Task: Search one way flight ticket for 1 adult, 6 children, 1 infant in seat and 1 infant on lap in business from Washington, D.c./arlington: Ronald Reagan Washington National Airport to Jacksonville: Albert J. Ellis Airport on 8-3-2023. Number of bags: 2 checked bags. Price is upto 109000. Outbound departure time preference is 22:15.
Action: Mouse moved to (331, 136)
Screenshot: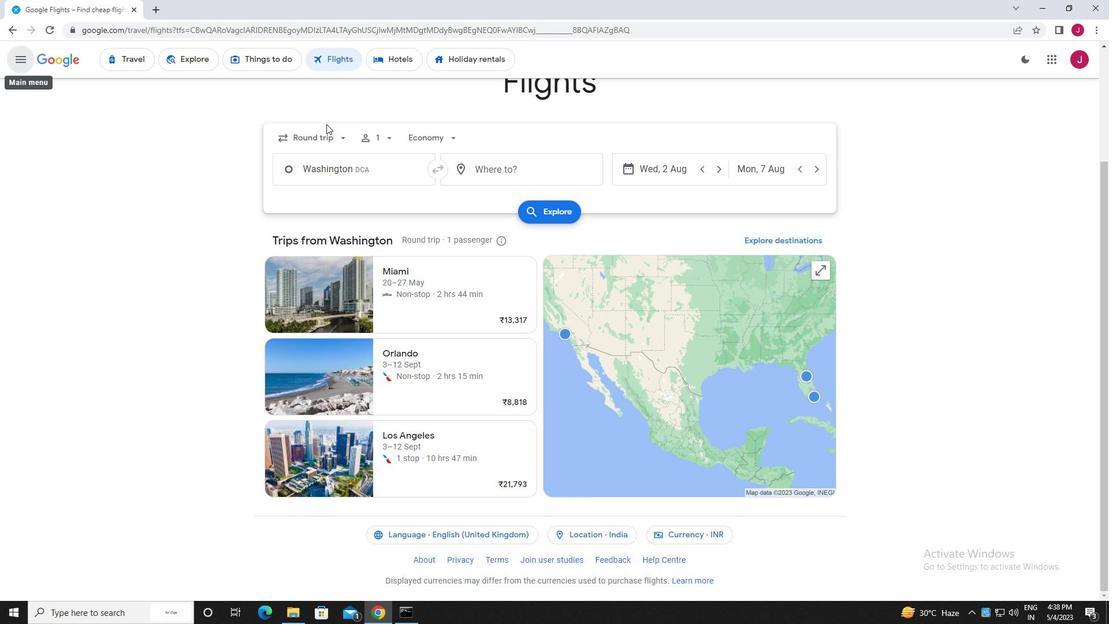 
Action: Mouse pressed left at (331, 136)
Screenshot: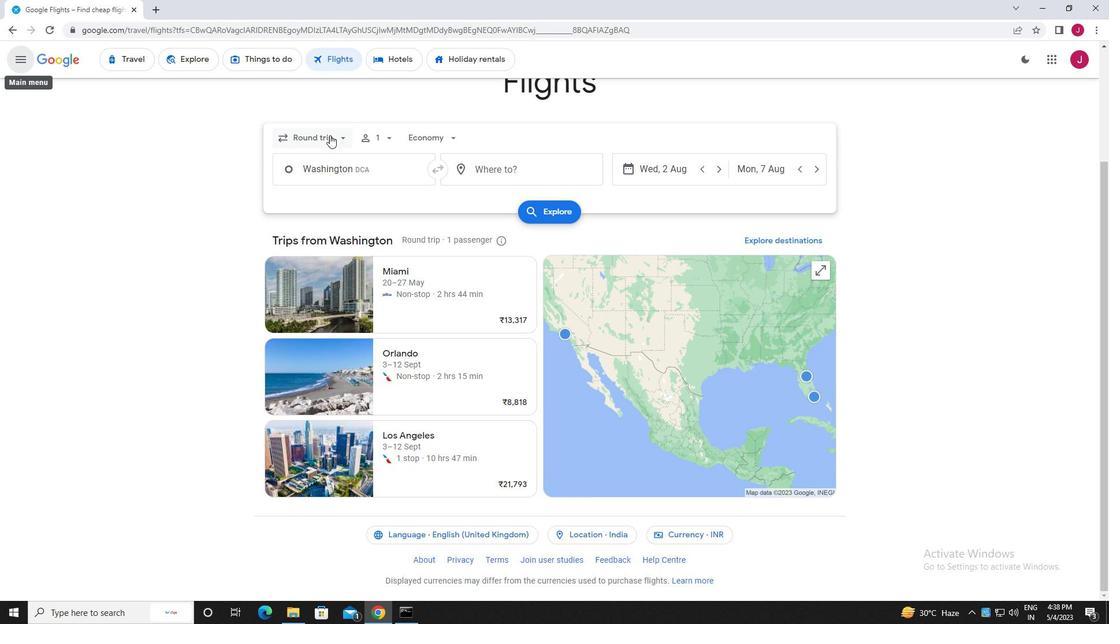 
Action: Mouse moved to (327, 187)
Screenshot: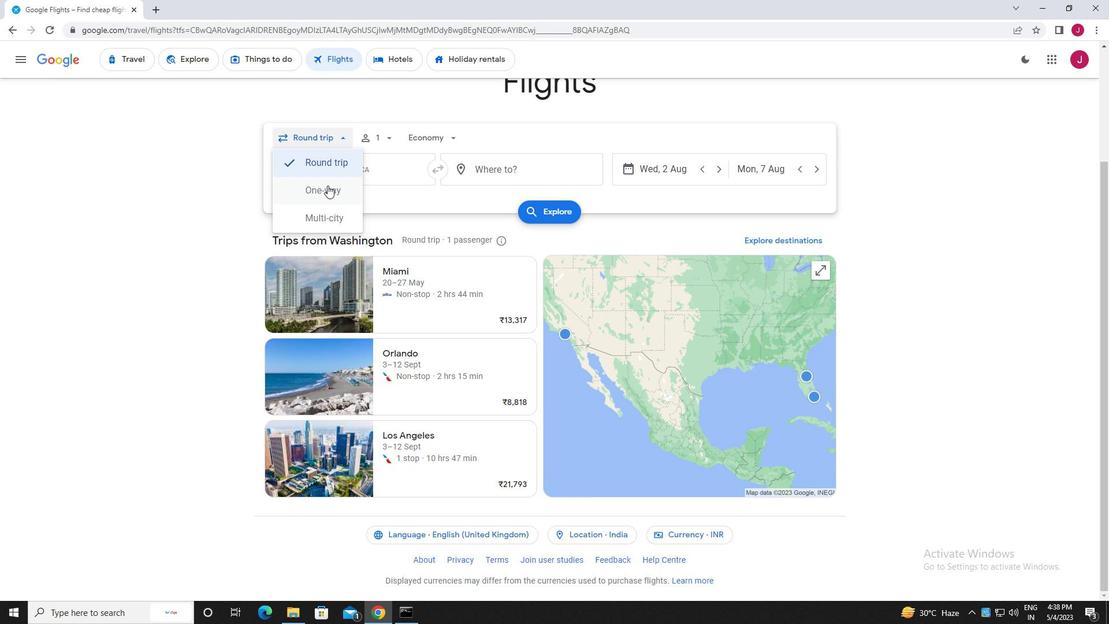 
Action: Mouse pressed left at (327, 187)
Screenshot: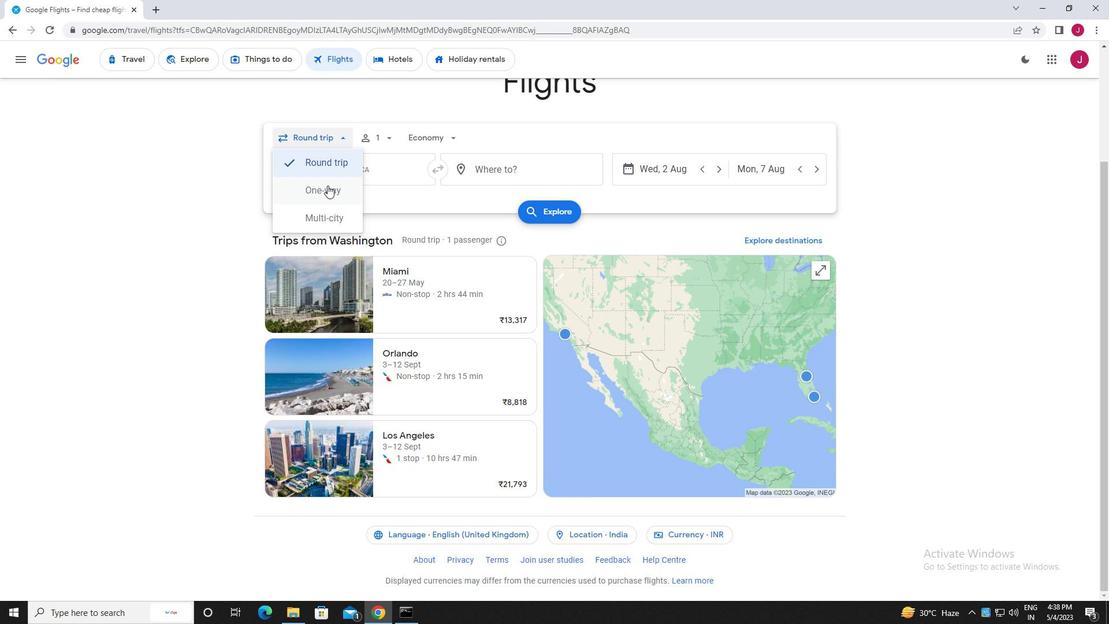 
Action: Mouse moved to (388, 135)
Screenshot: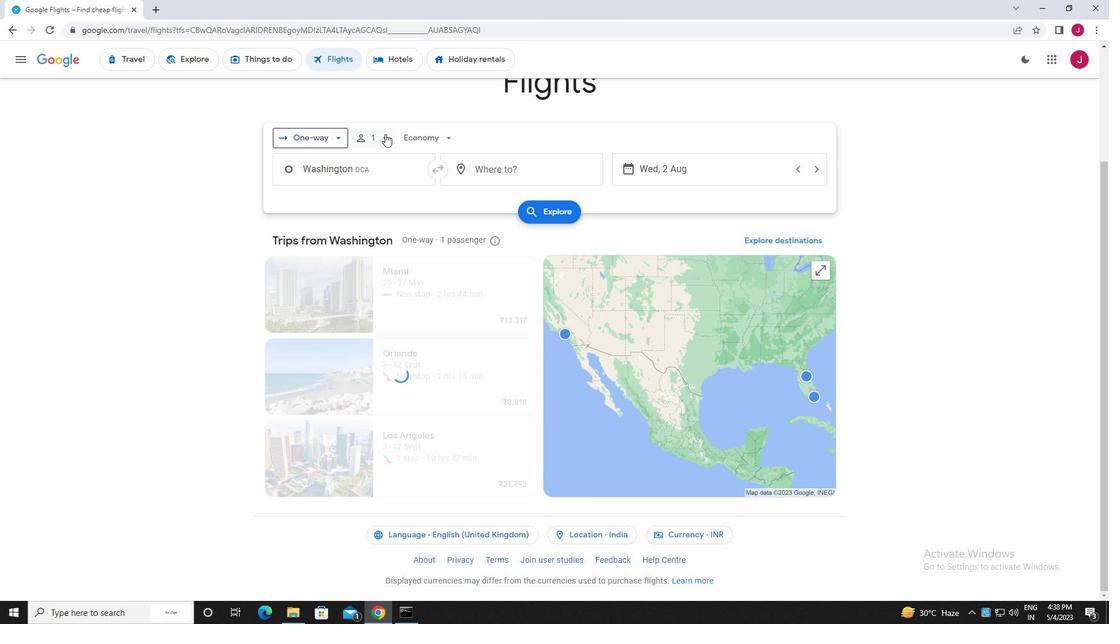 
Action: Mouse pressed left at (388, 135)
Screenshot: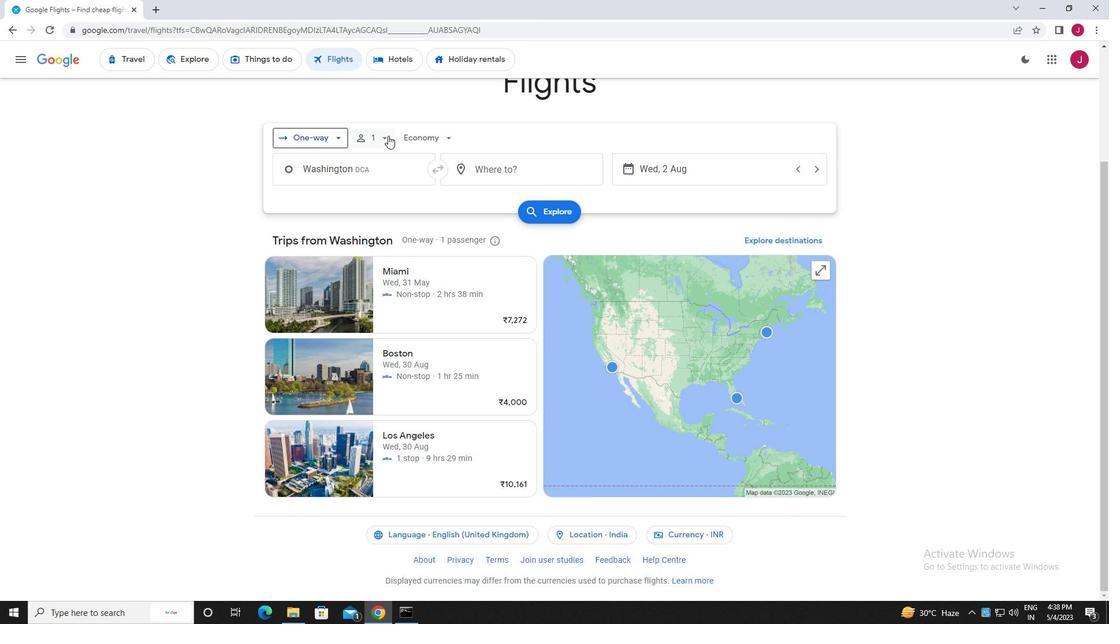 
Action: Mouse moved to (477, 197)
Screenshot: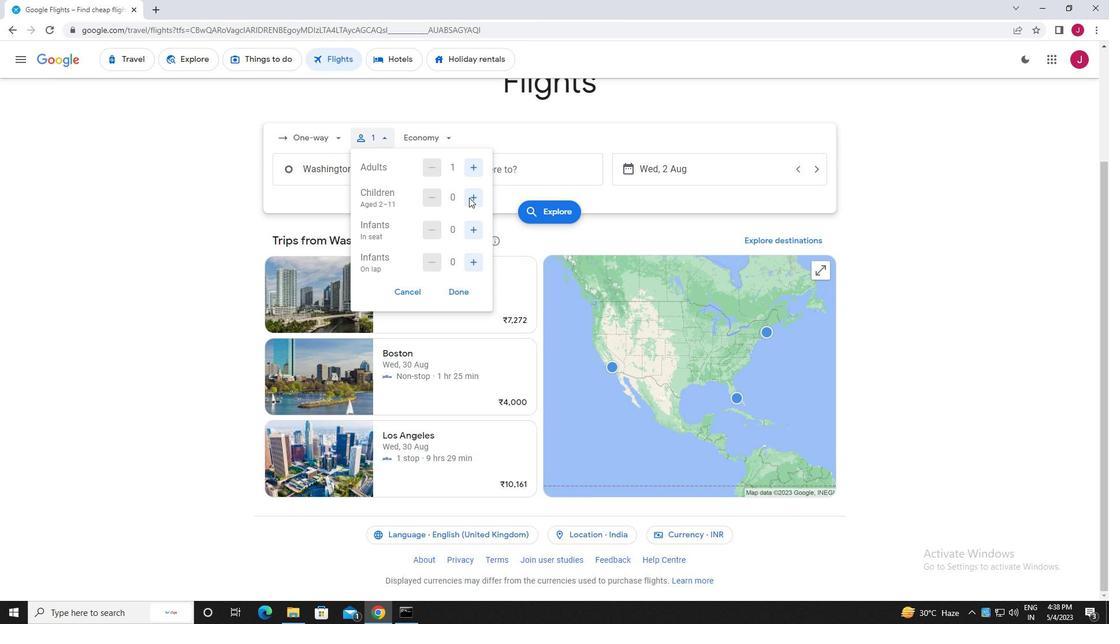 
Action: Mouse pressed left at (477, 197)
Screenshot: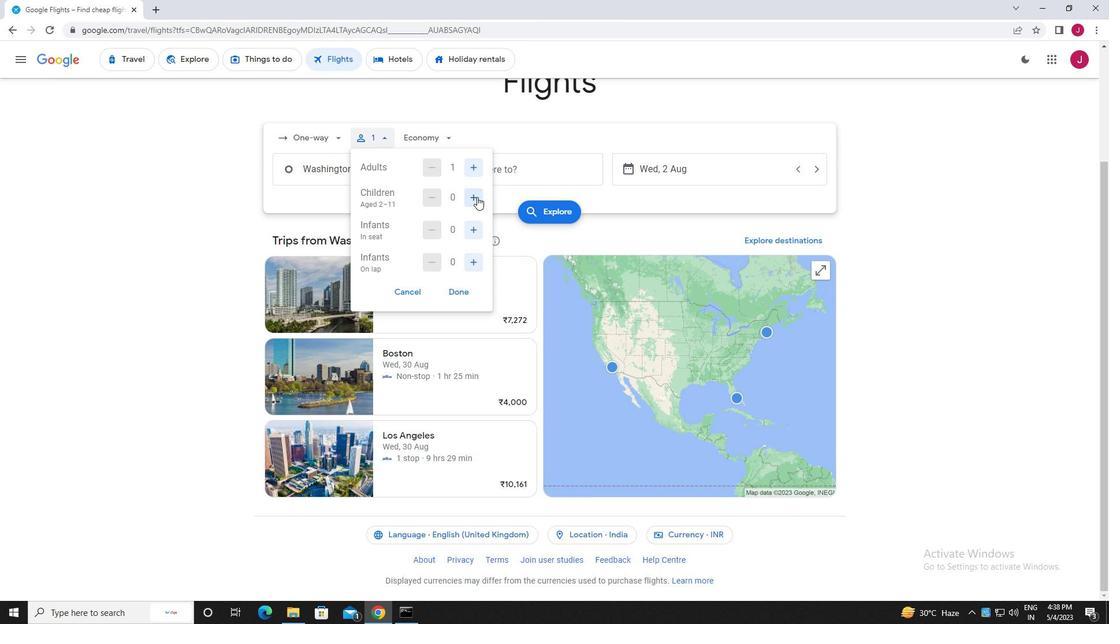 
Action: Mouse pressed left at (477, 197)
Screenshot: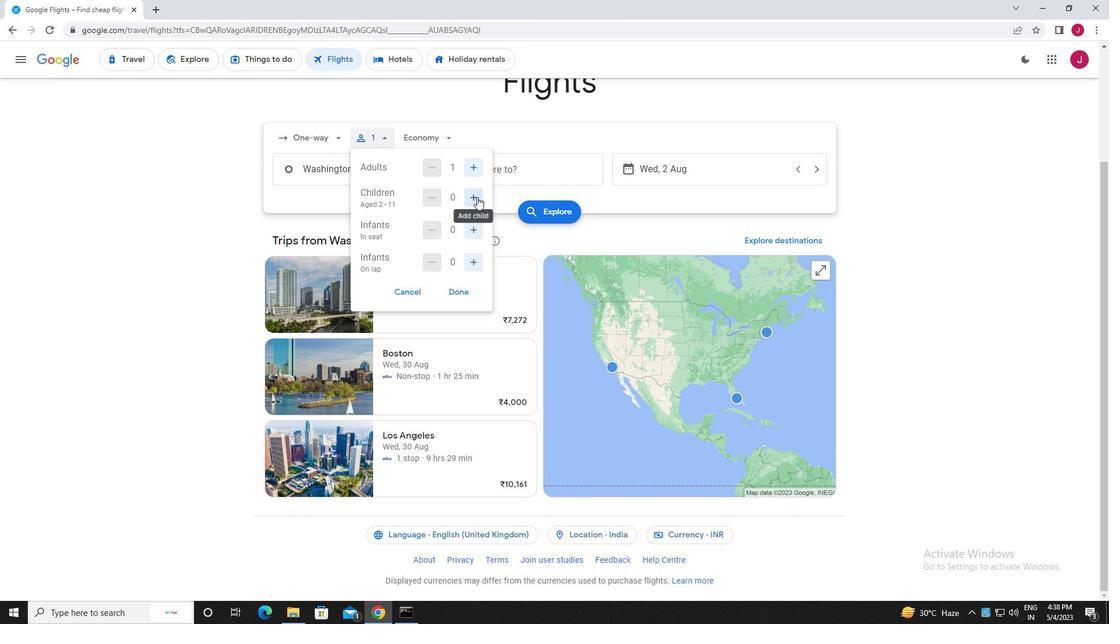 
Action: Mouse pressed left at (477, 197)
Screenshot: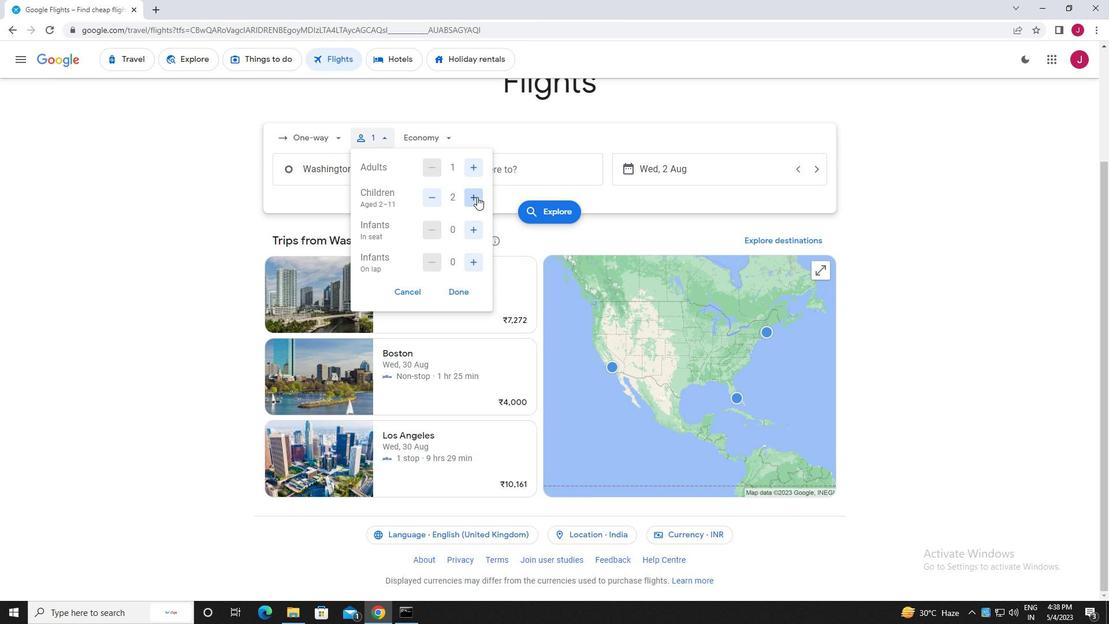 
Action: Mouse pressed left at (477, 197)
Screenshot: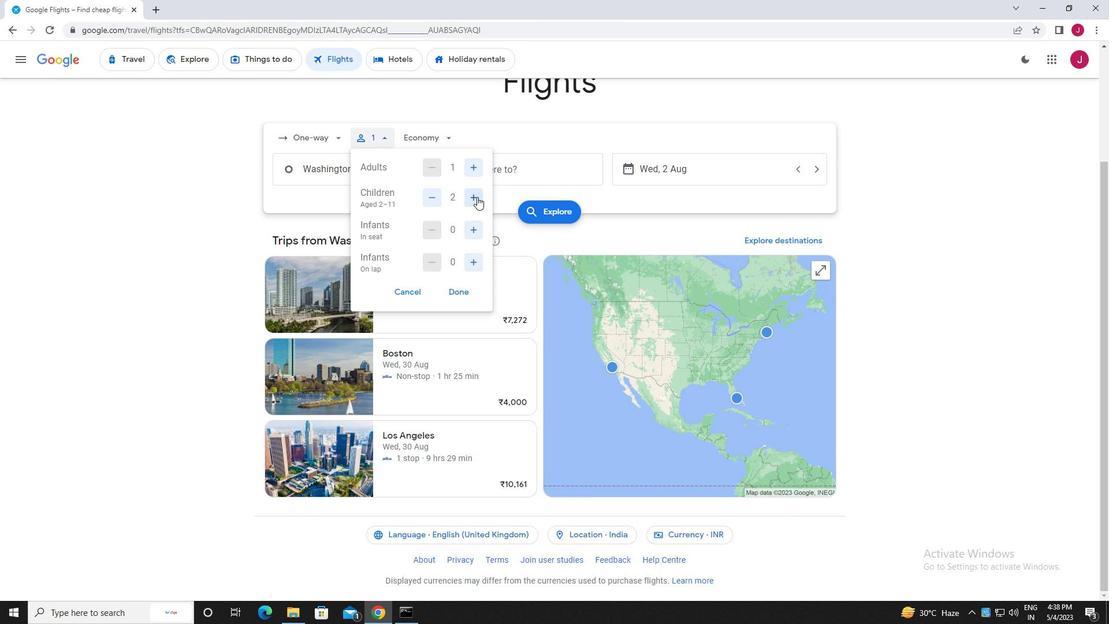 
Action: Mouse pressed left at (477, 197)
Screenshot: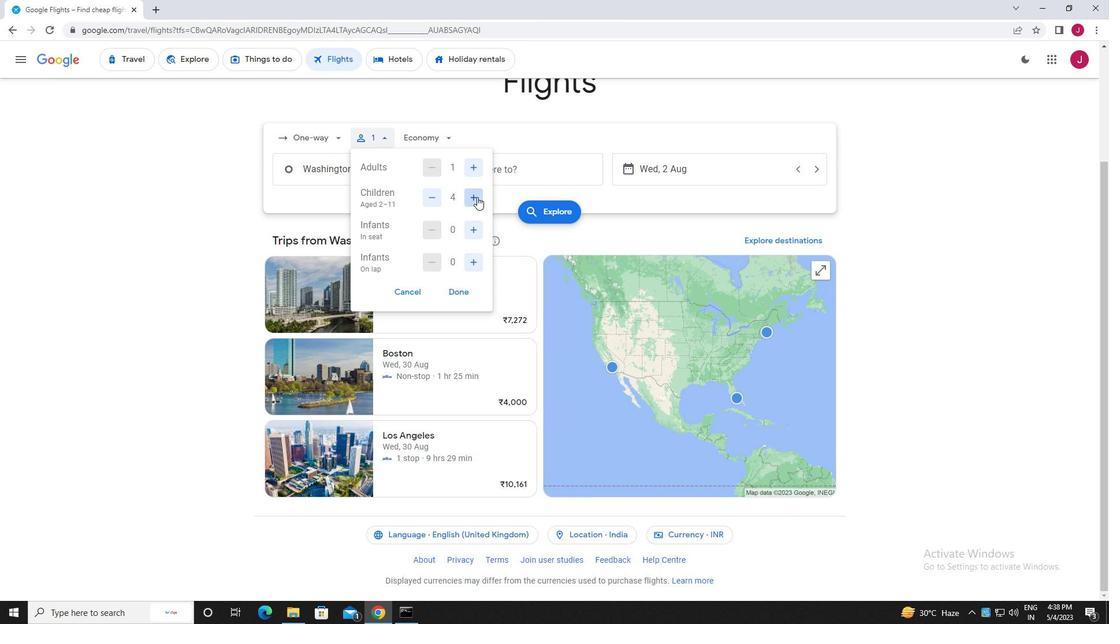 
Action: Mouse pressed left at (477, 197)
Screenshot: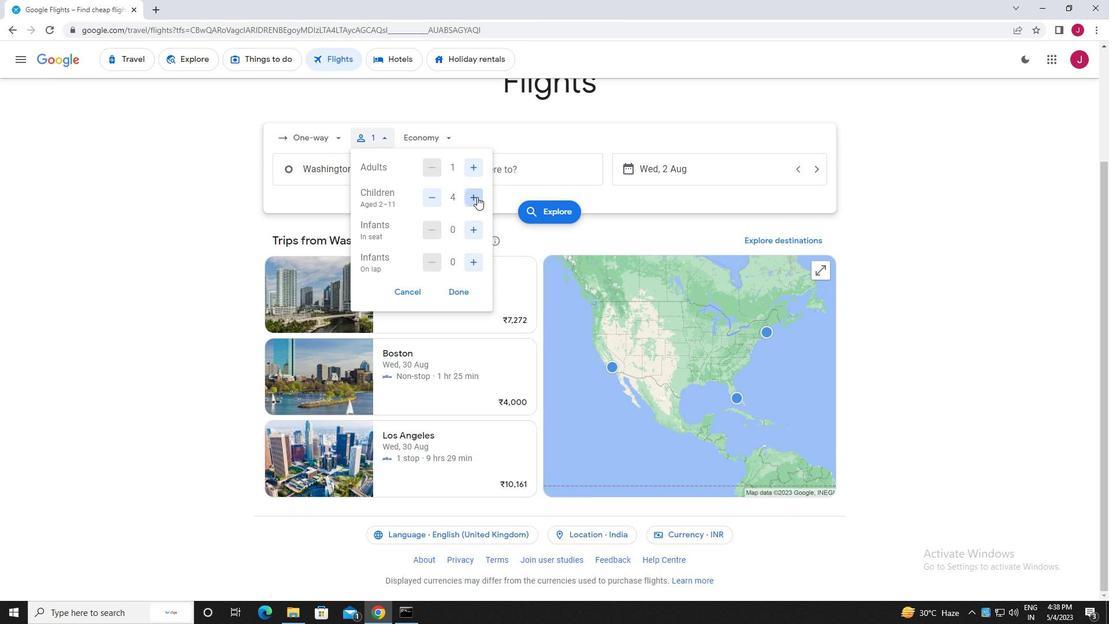 
Action: Mouse moved to (474, 229)
Screenshot: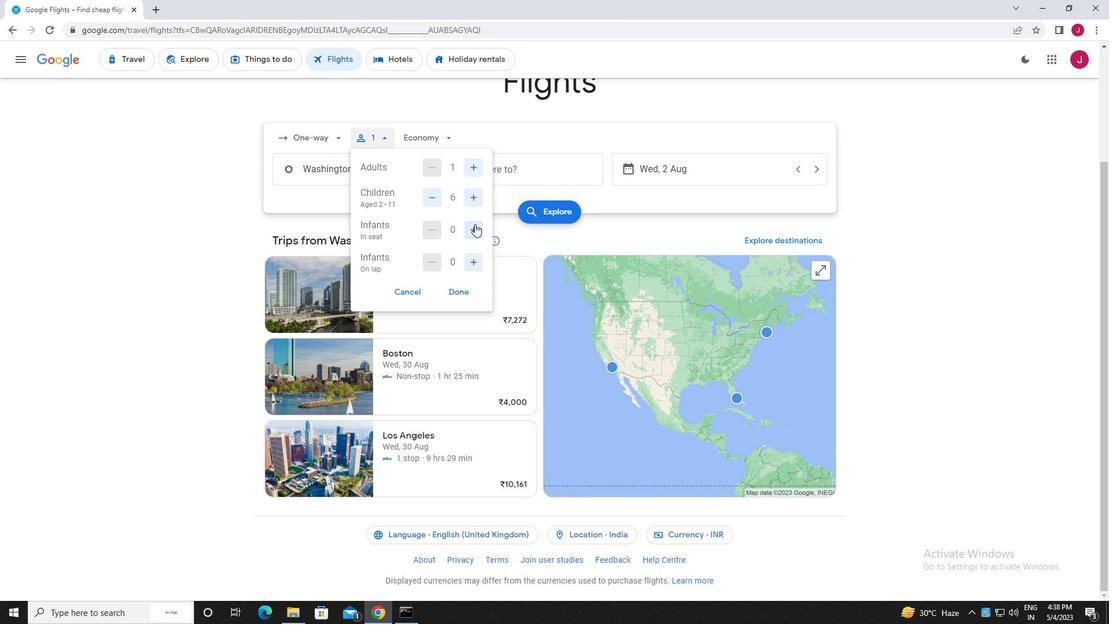 
Action: Mouse pressed left at (474, 229)
Screenshot: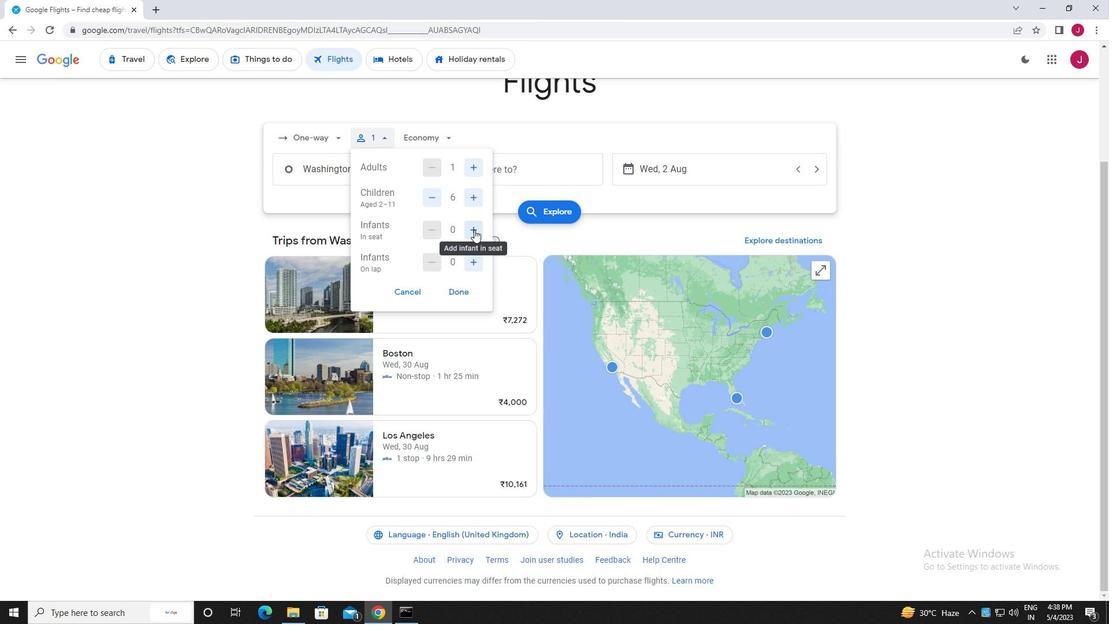 
Action: Mouse moved to (468, 261)
Screenshot: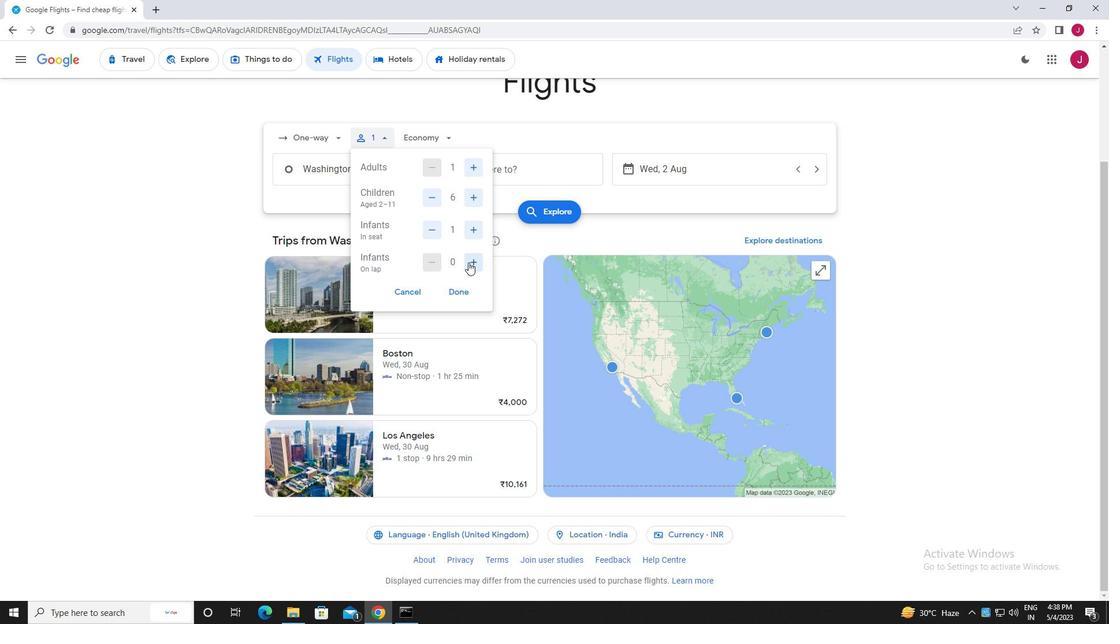 
Action: Mouse pressed left at (468, 261)
Screenshot: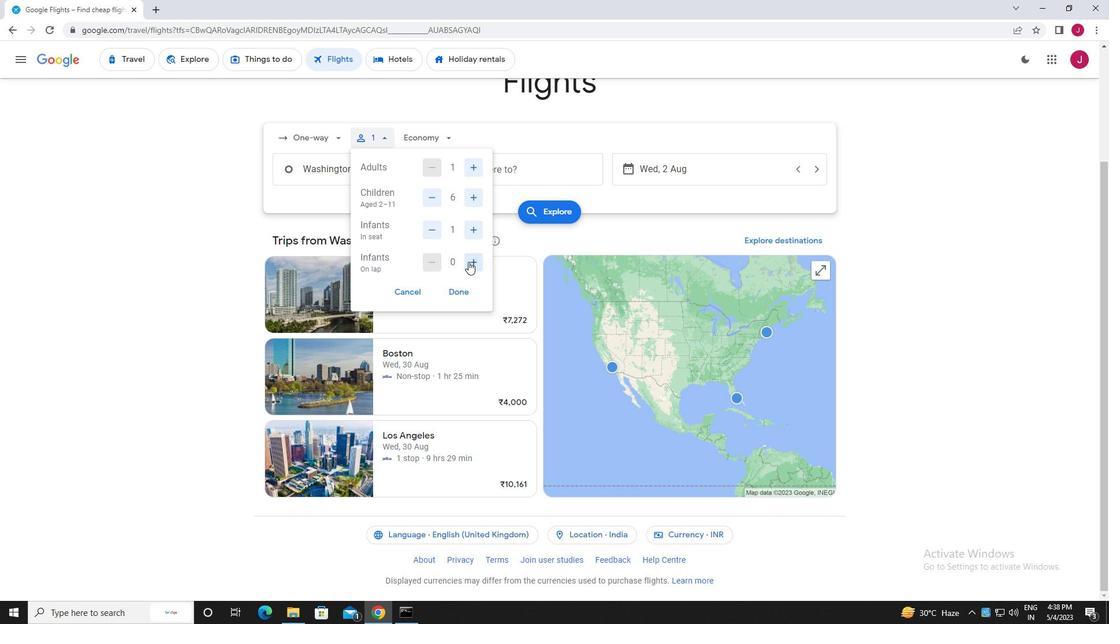 
Action: Mouse moved to (460, 288)
Screenshot: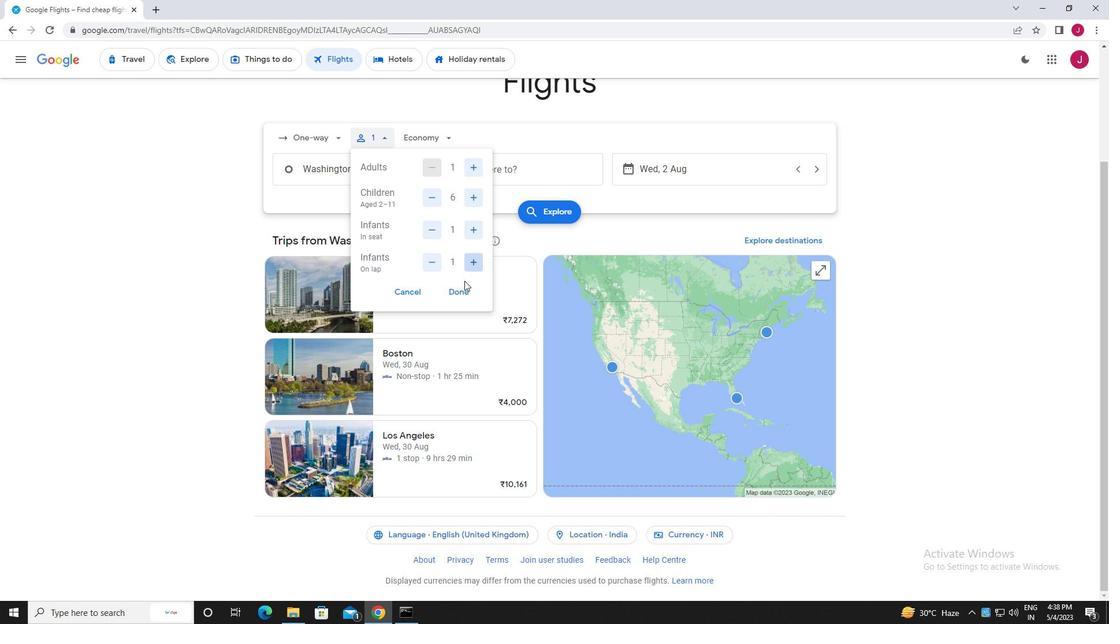 
Action: Mouse pressed left at (460, 288)
Screenshot: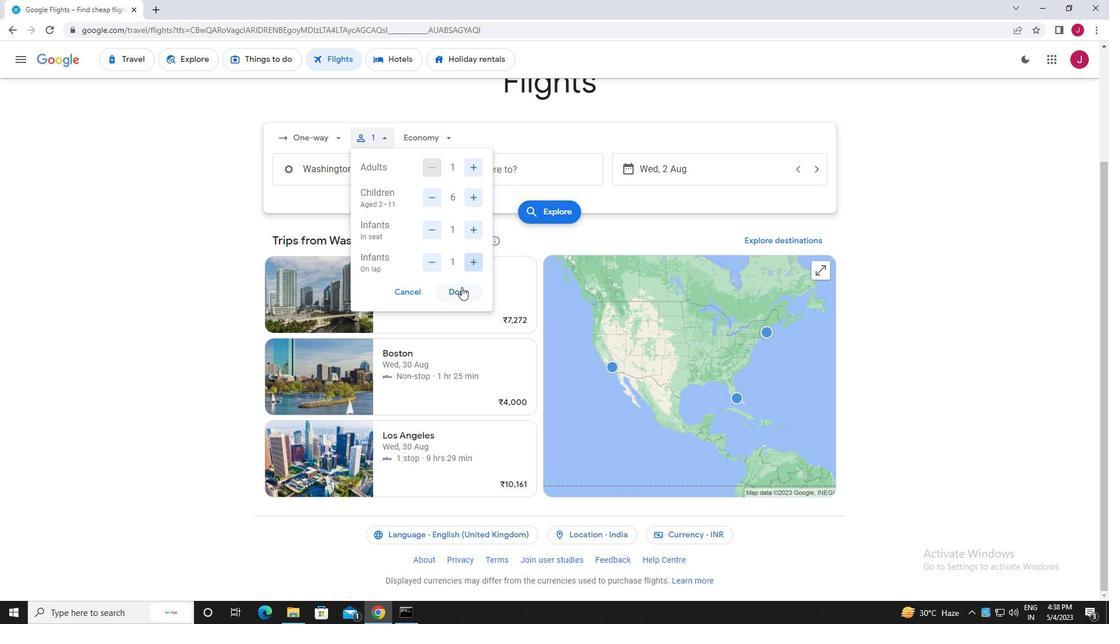 
Action: Mouse moved to (439, 136)
Screenshot: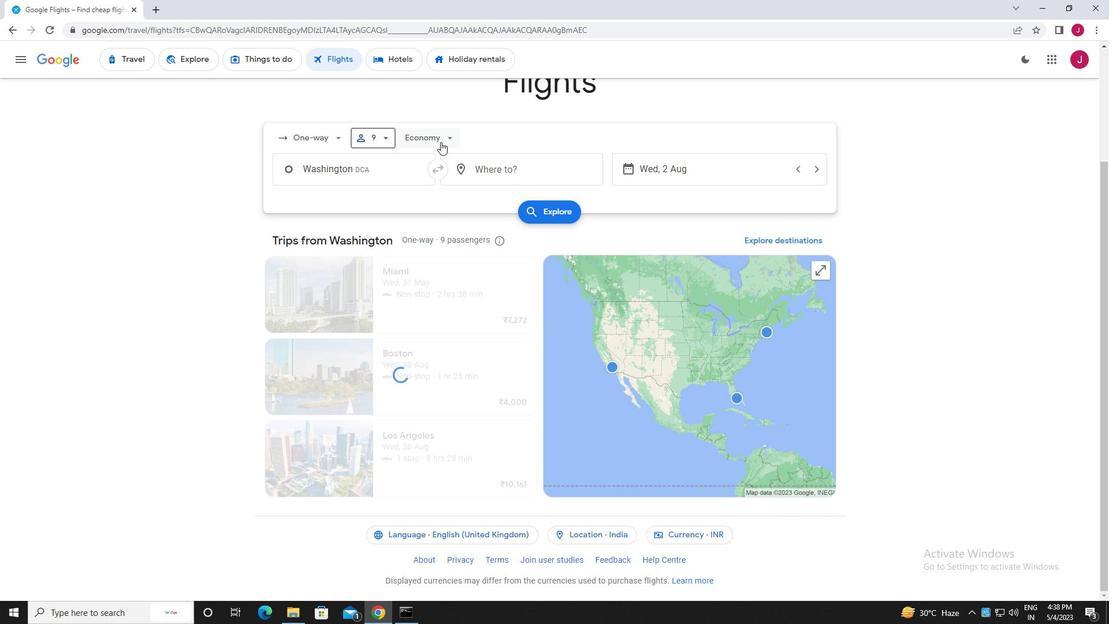 
Action: Mouse pressed left at (439, 136)
Screenshot: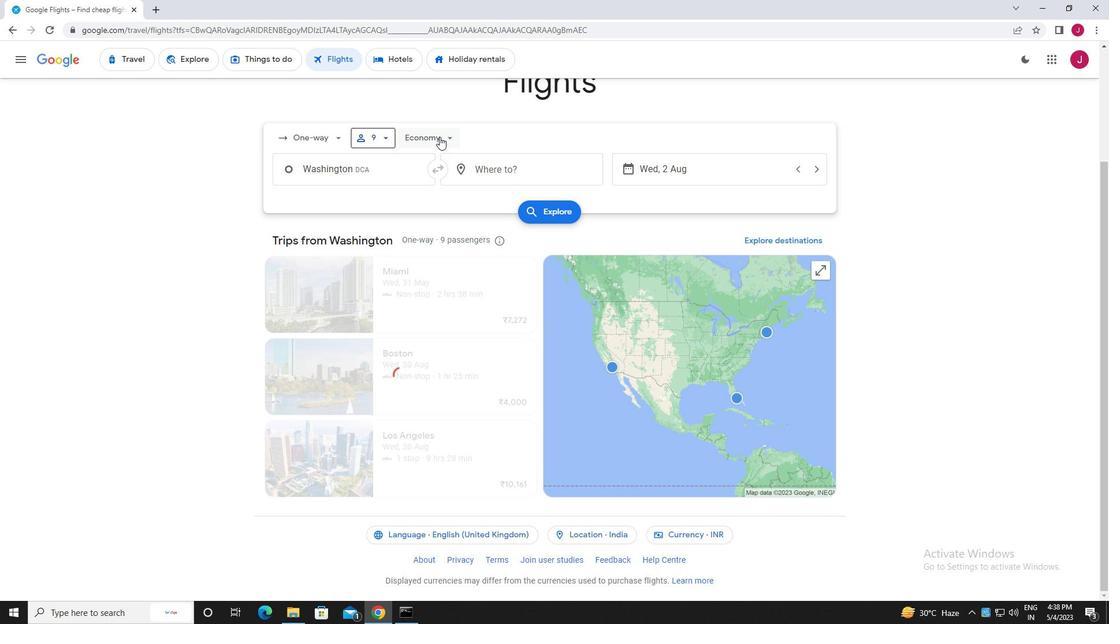 
Action: Mouse moved to (440, 214)
Screenshot: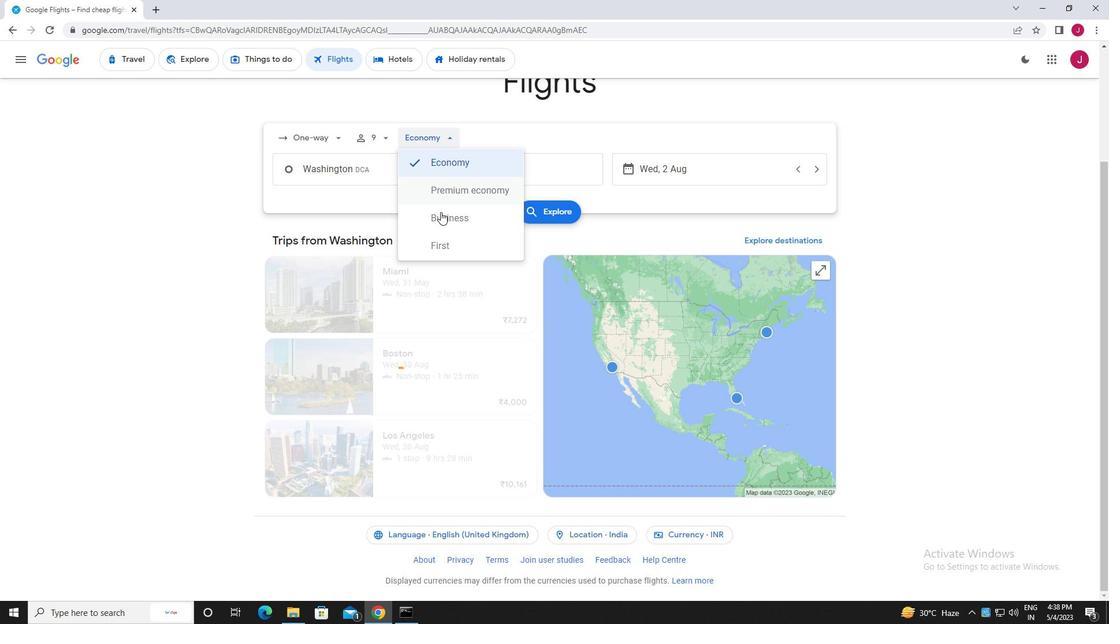 
Action: Mouse pressed left at (440, 214)
Screenshot: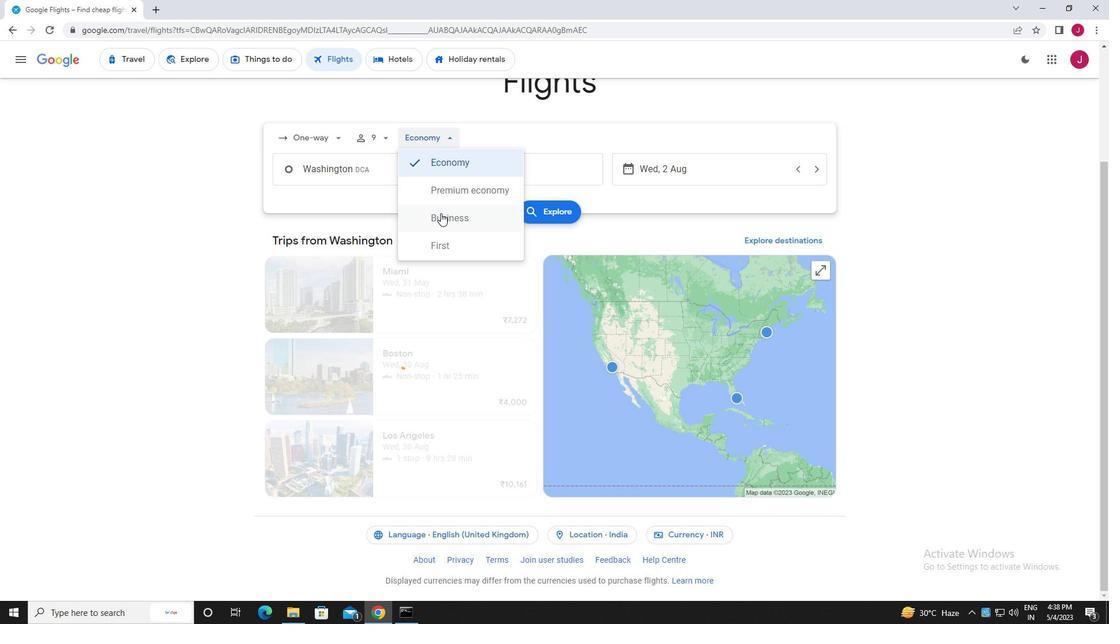 
Action: Mouse moved to (378, 172)
Screenshot: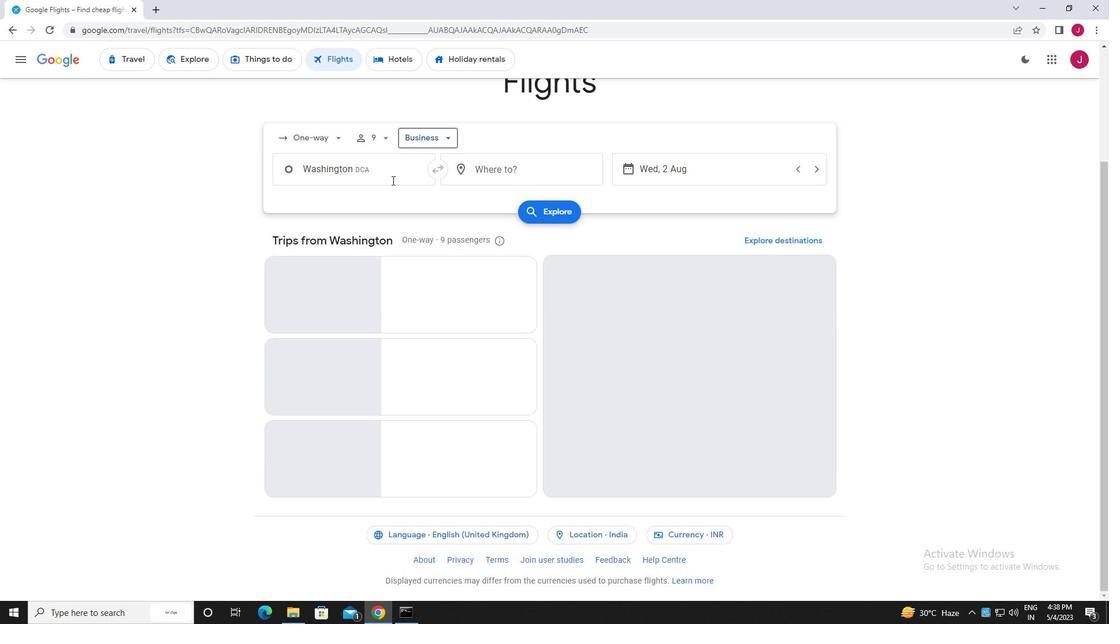 
Action: Mouse pressed left at (378, 172)
Screenshot: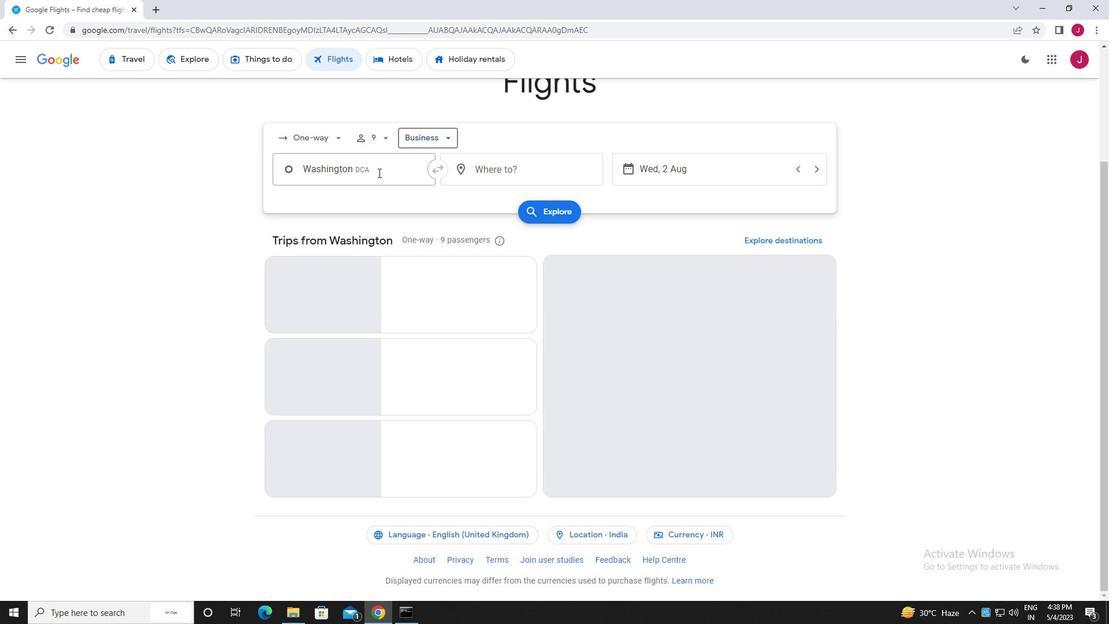 
Action: Mouse moved to (377, 171)
Screenshot: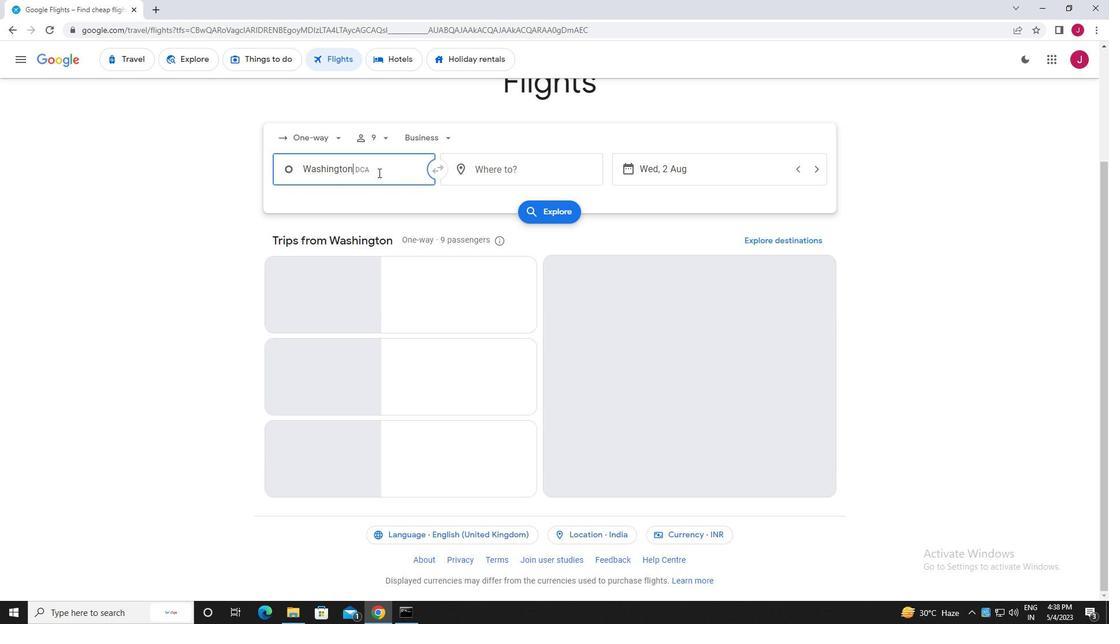 
Action: Key pressed wa<Key.backspace>ashington
Screenshot: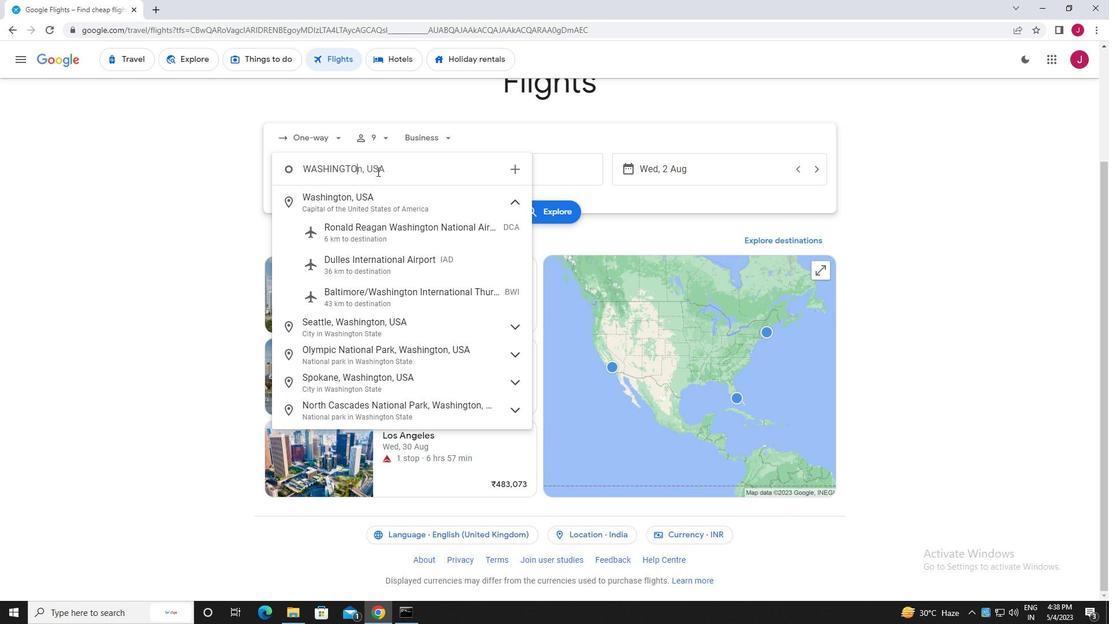 
Action: Mouse moved to (404, 234)
Screenshot: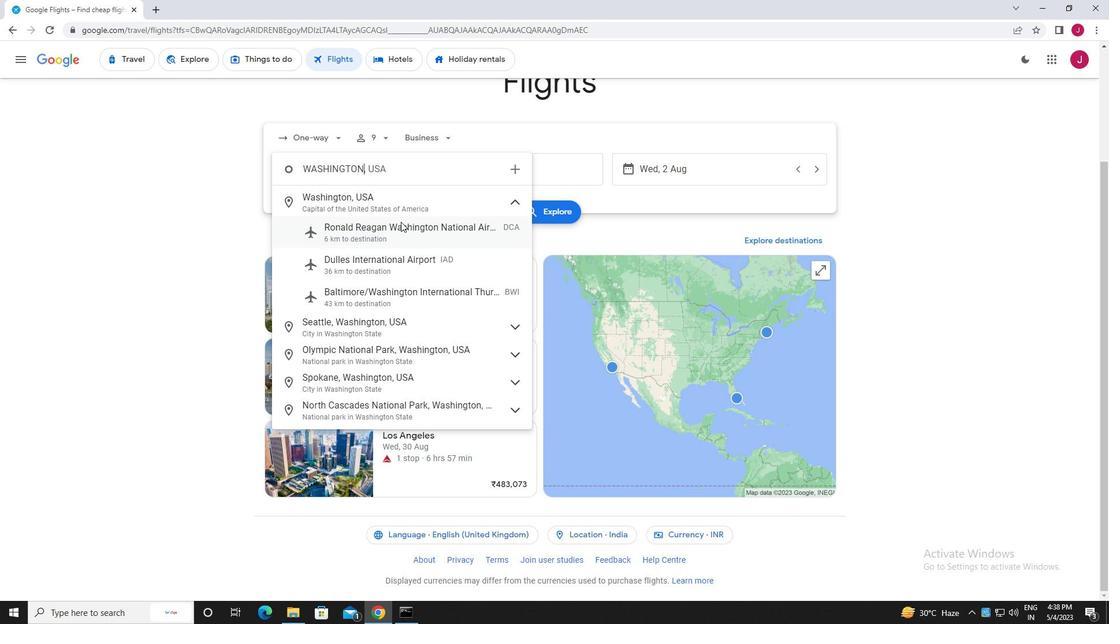 
Action: Mouse pressed left at (404, 234)
Screenshot: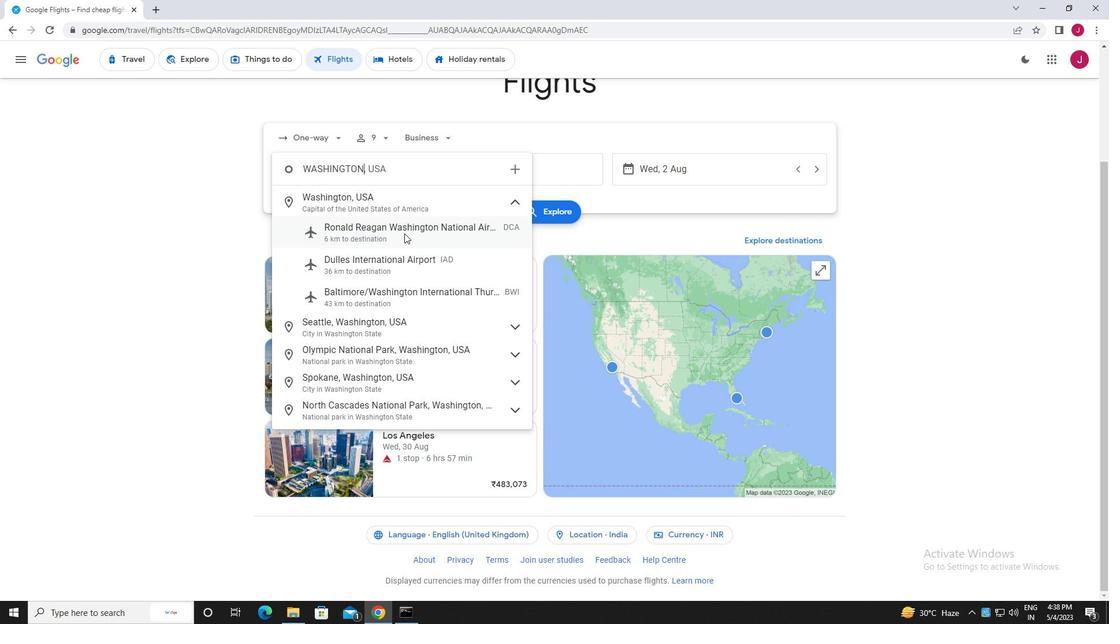 
Action: Mouse moved to (535, 171)
Screenshot: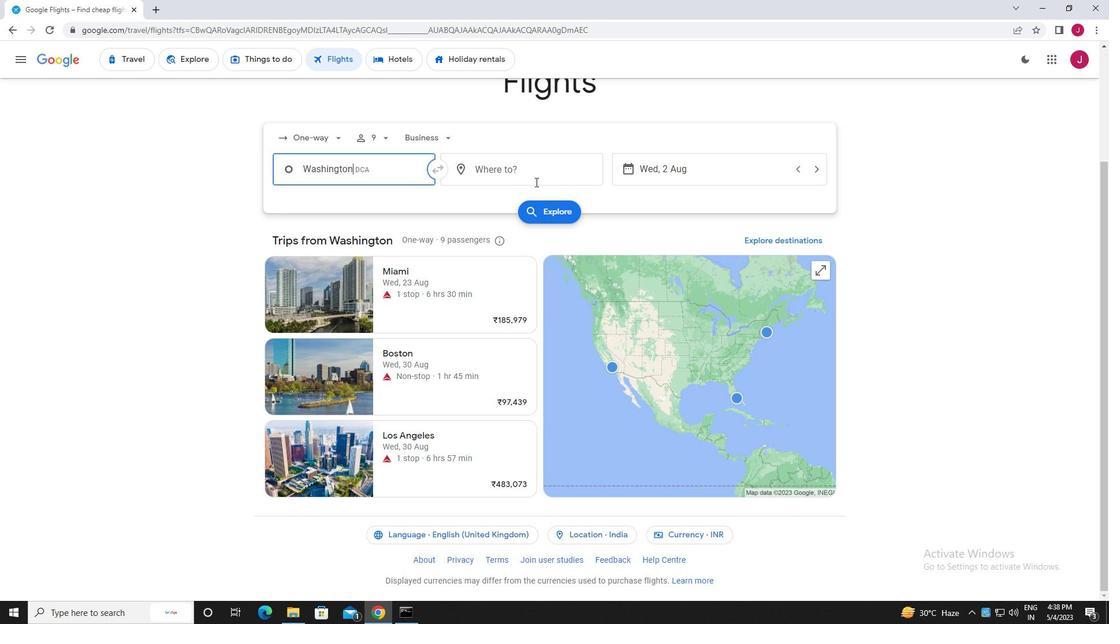 
Action: Mouse pressed left at (535, 171)
Screenshot: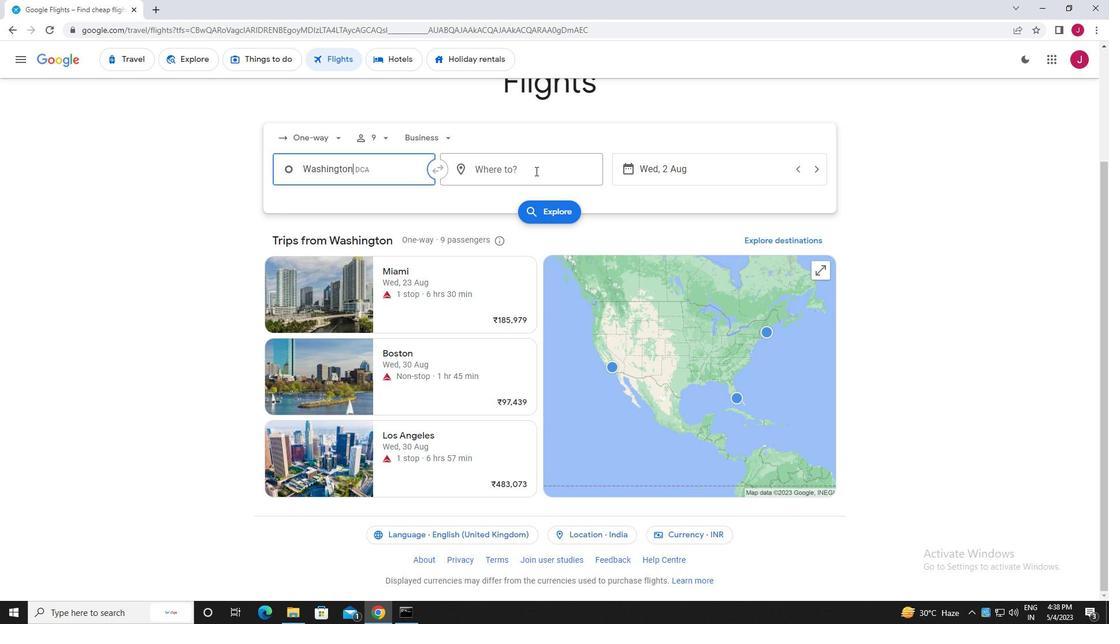 
Action: Key pressed albert<Key.space>
Screenshot: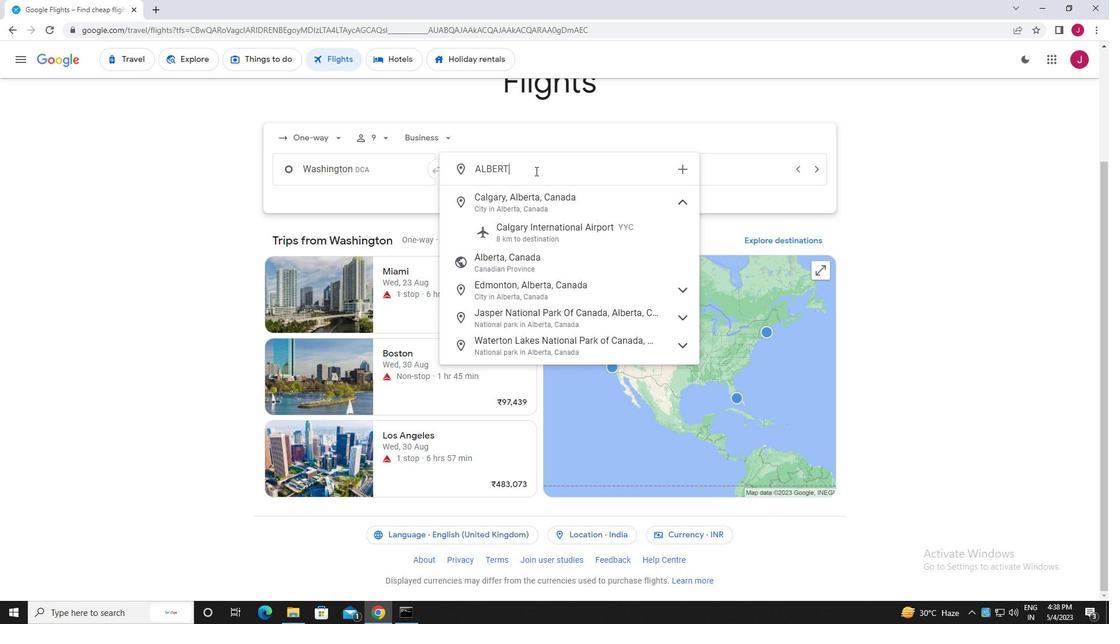 
Action: Mouse moved to (564, 193)
Screenshot: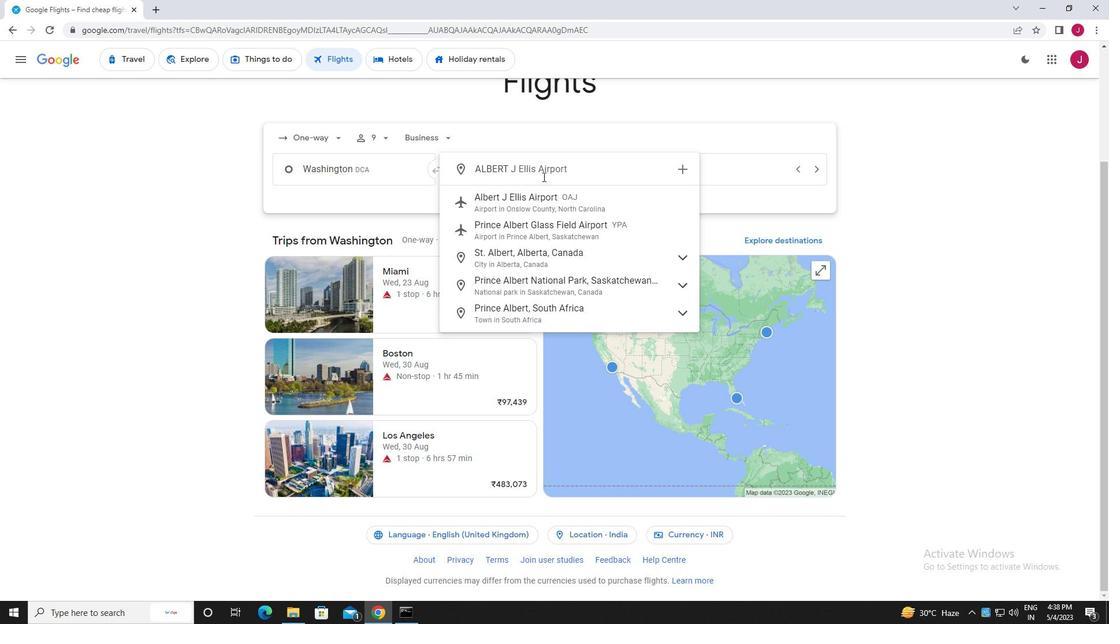 
Action: Mouse pressed left at (564, 193)
Screenshot: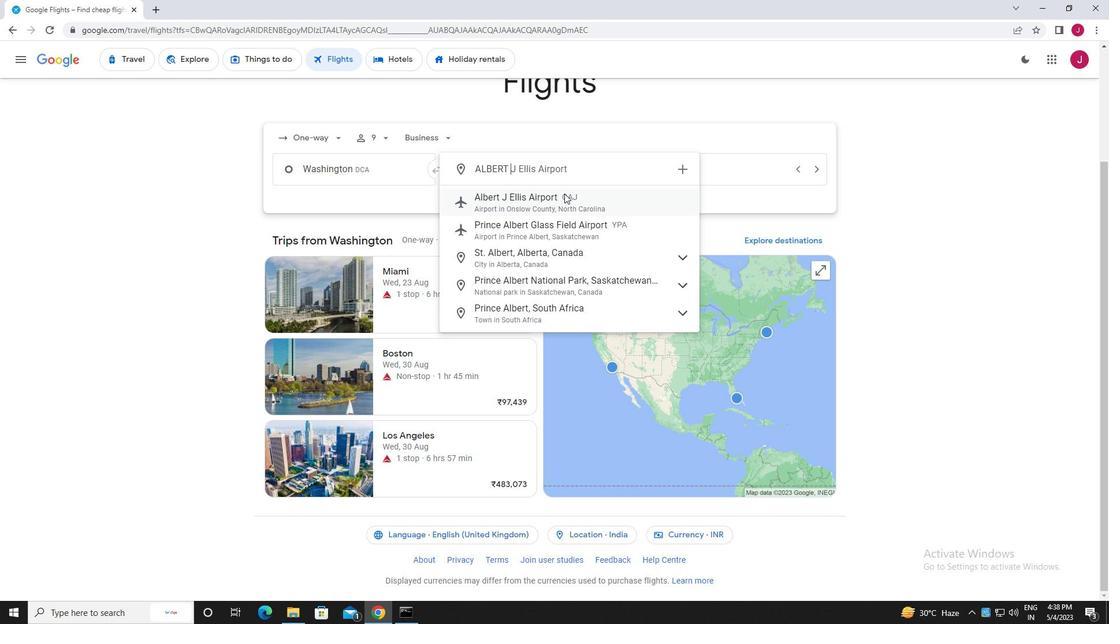 
Action: Mouse moved to (663, 172)
Screenshot: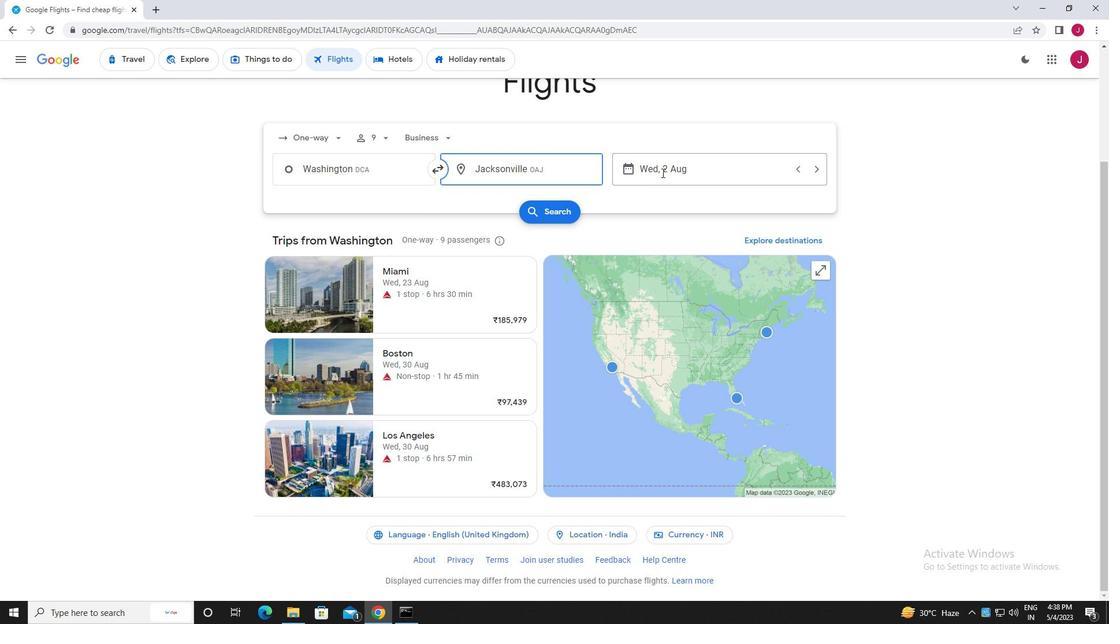 
Action: Mouse pressed left at (663, 172)
Screenshot: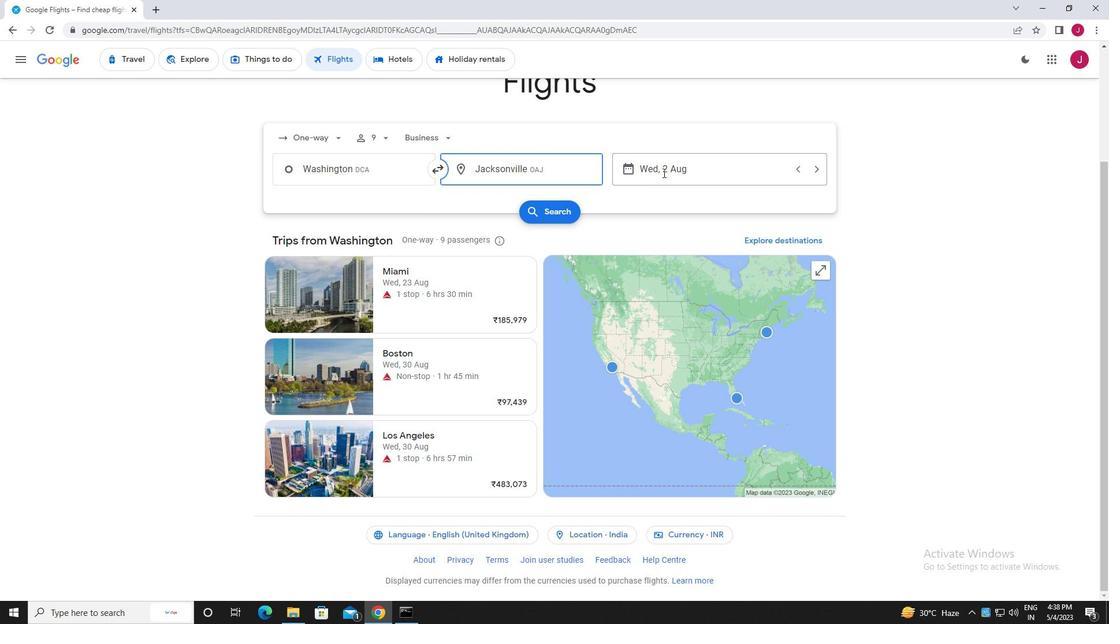 
Action: Mouse moved to (526, 255)
Screenshot: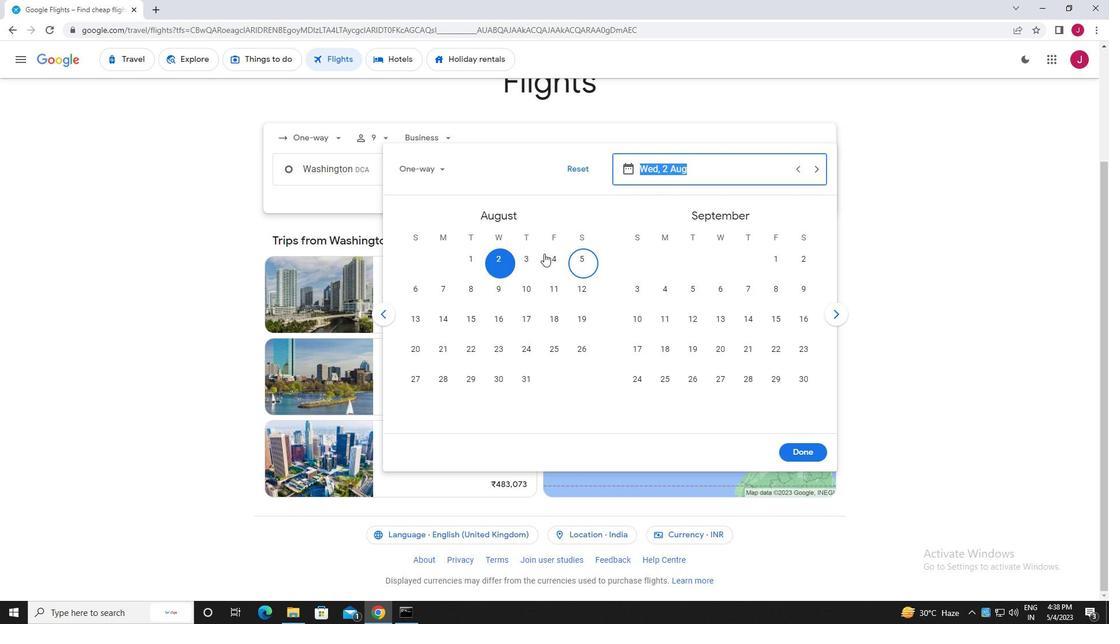 
Action: Mouse pressed left at (526, 255)
Screenshot: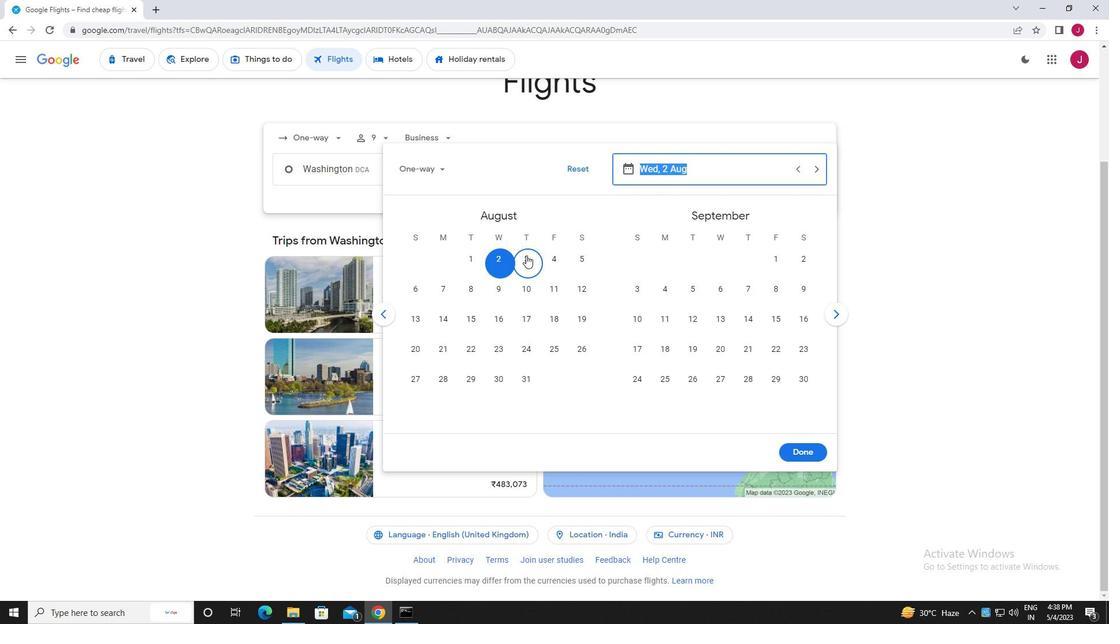
Action: Mouse moved to (796, 451)
Screenshot: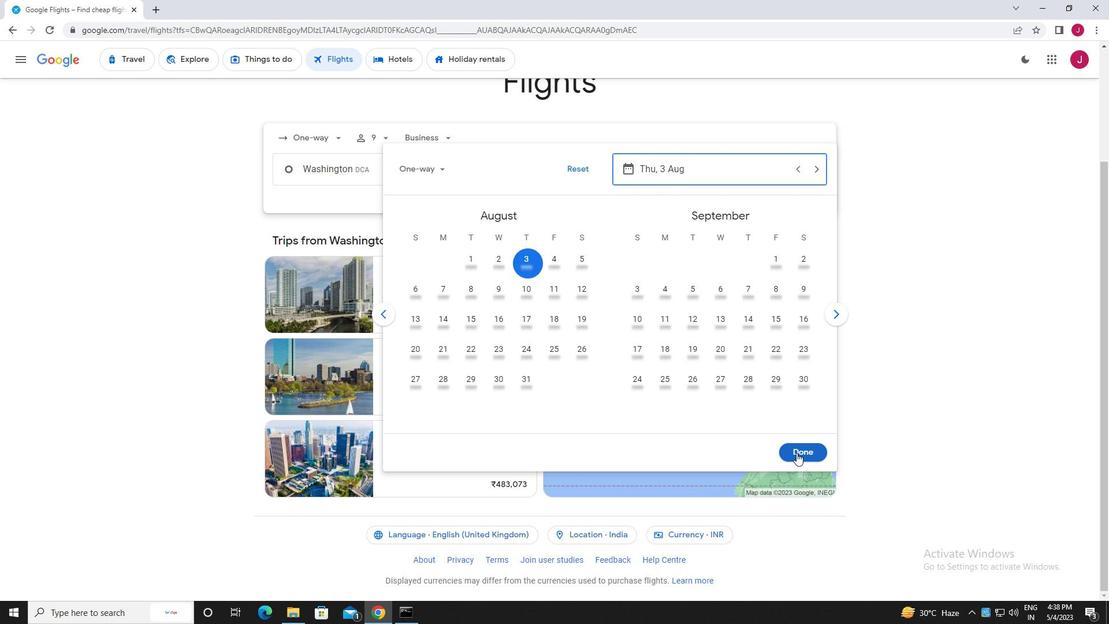 
Action: Mouse pressed left at (796, 451)
Screenshot: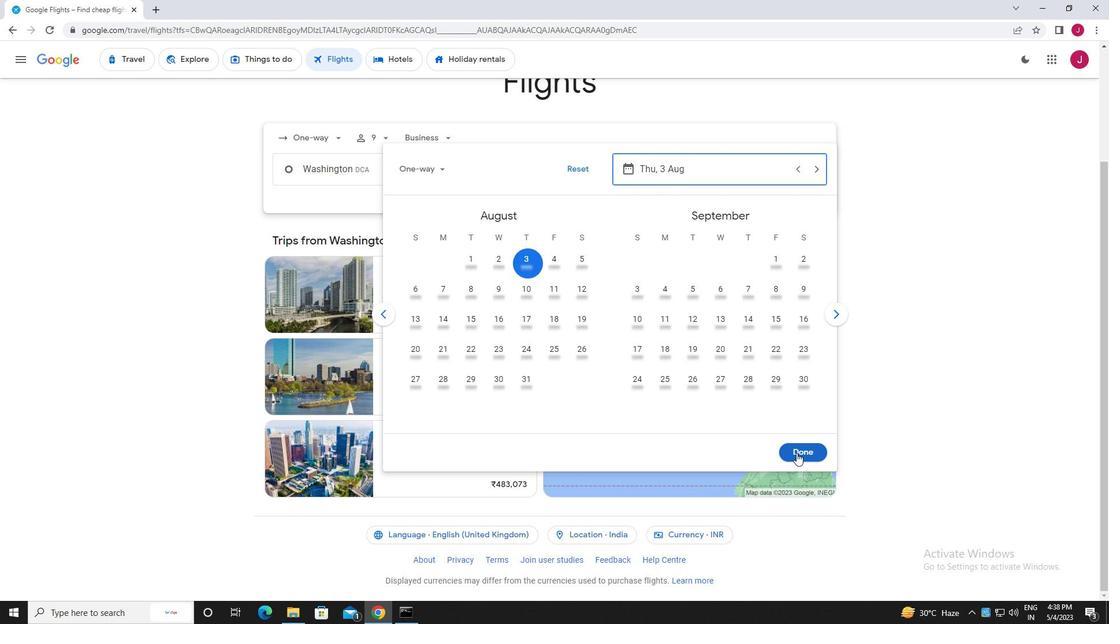 
Action: Mouse moved to (559, 208)
Screenshot: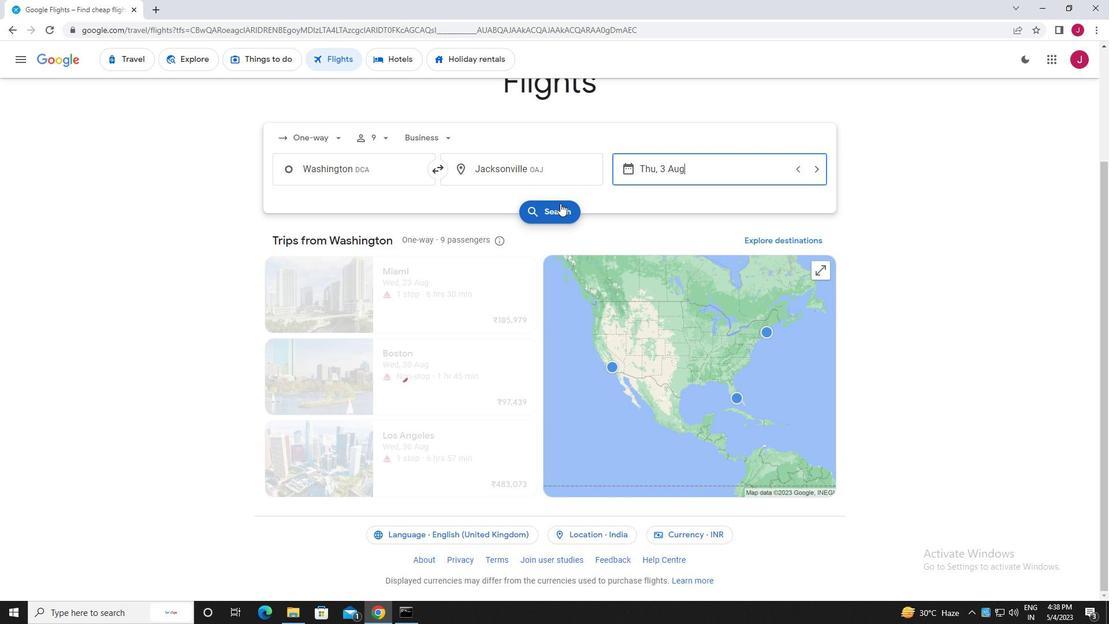 
Action: Mouse pressed left at (559, 208)
Screenshot: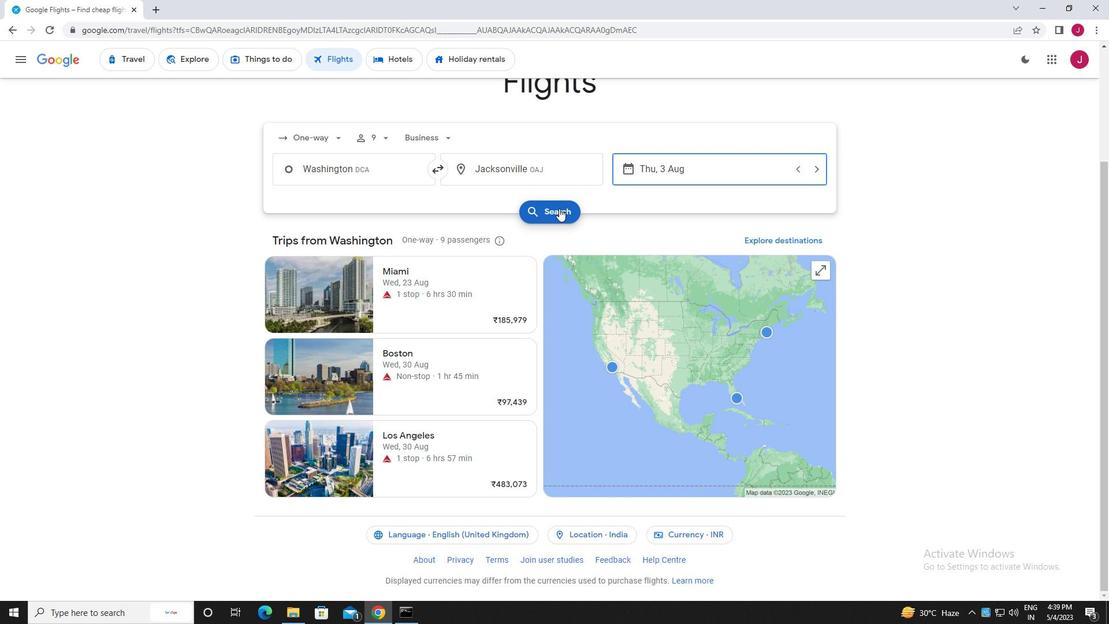 
Action: Mouse moved to (290, 166)
Screenshot: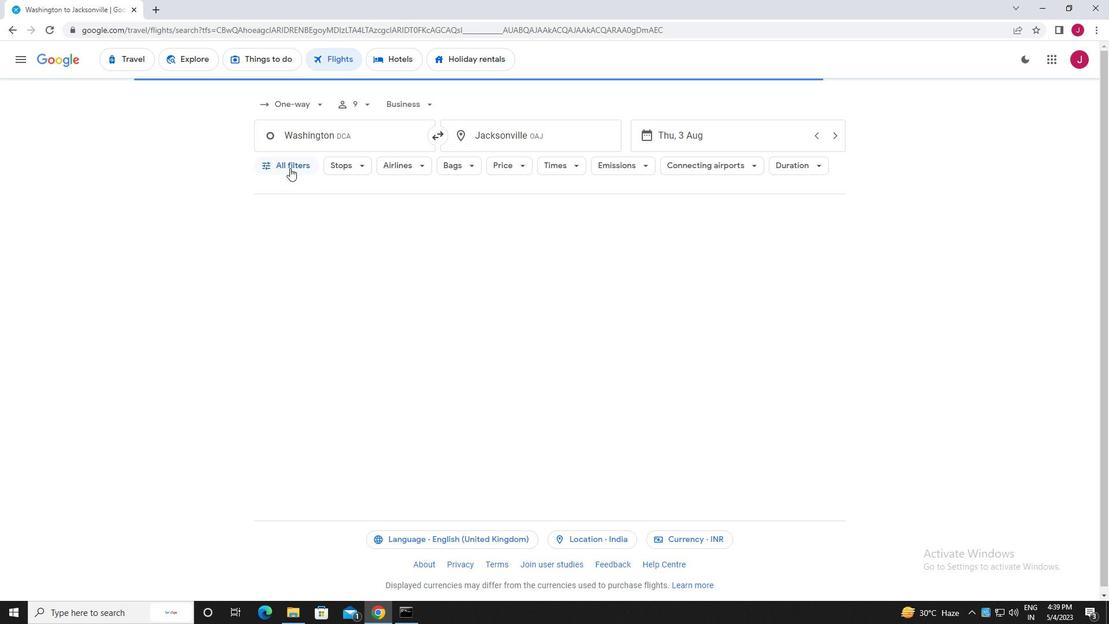 
Action: Mouse pressed left at (290, 166)
Screenshot: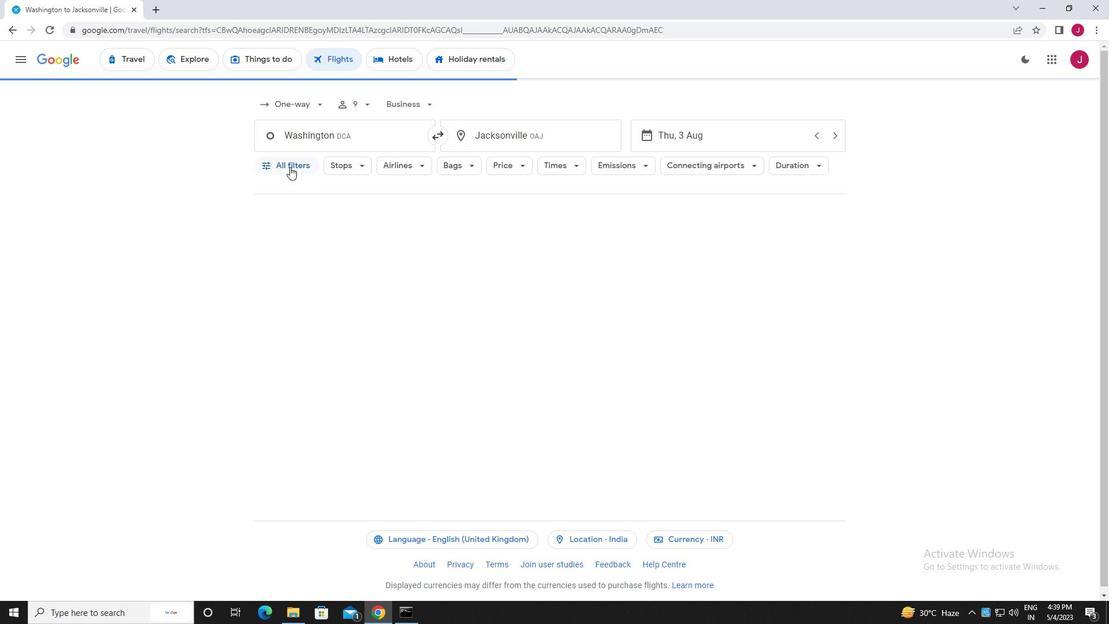 
Action: Mouse moved to (358, 250)
Screenshot: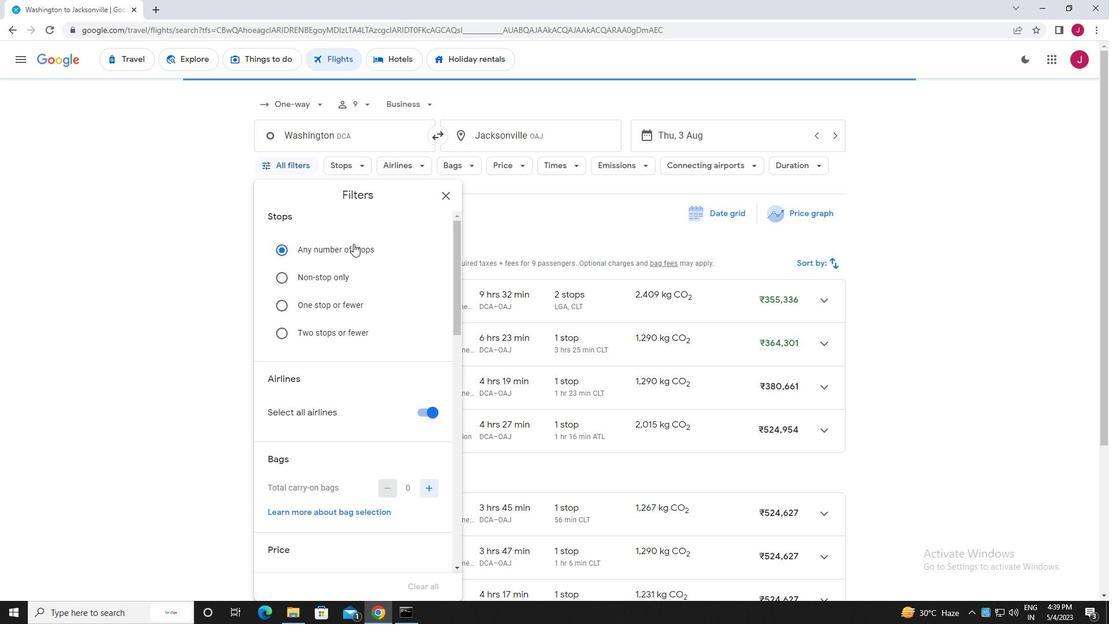
Action: Mouse scrolled (358, 250) with delta (0, 0)
Screenshot: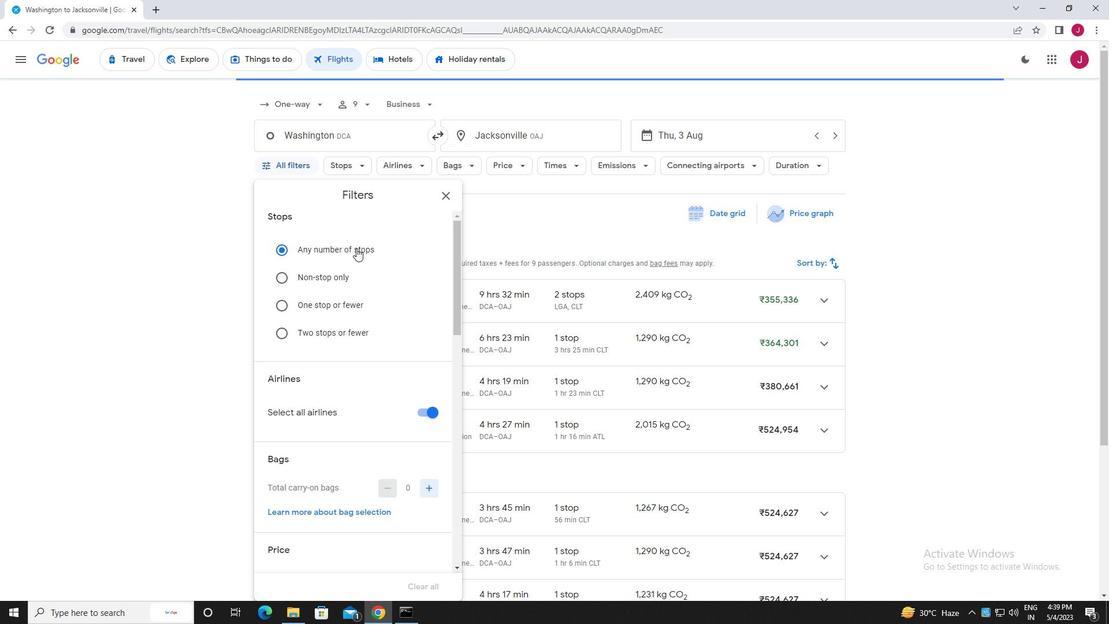 
Action: Mouse moved to (359, 252)
Screenshot: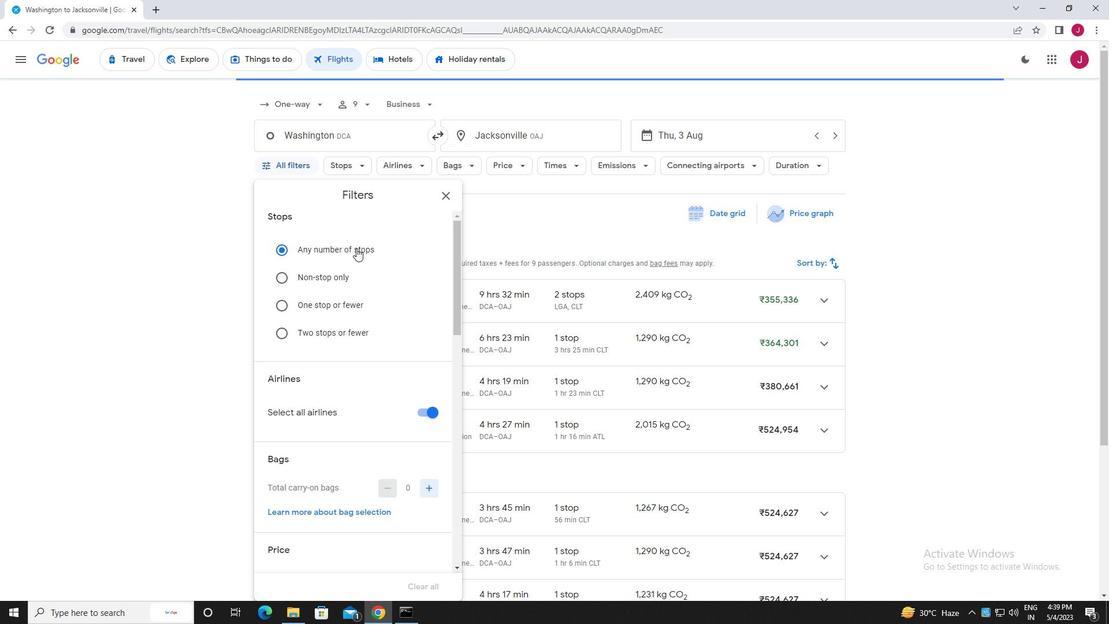 
Action: Mouse scrolled (359, 251) with delta (0, 0)
Screenshot: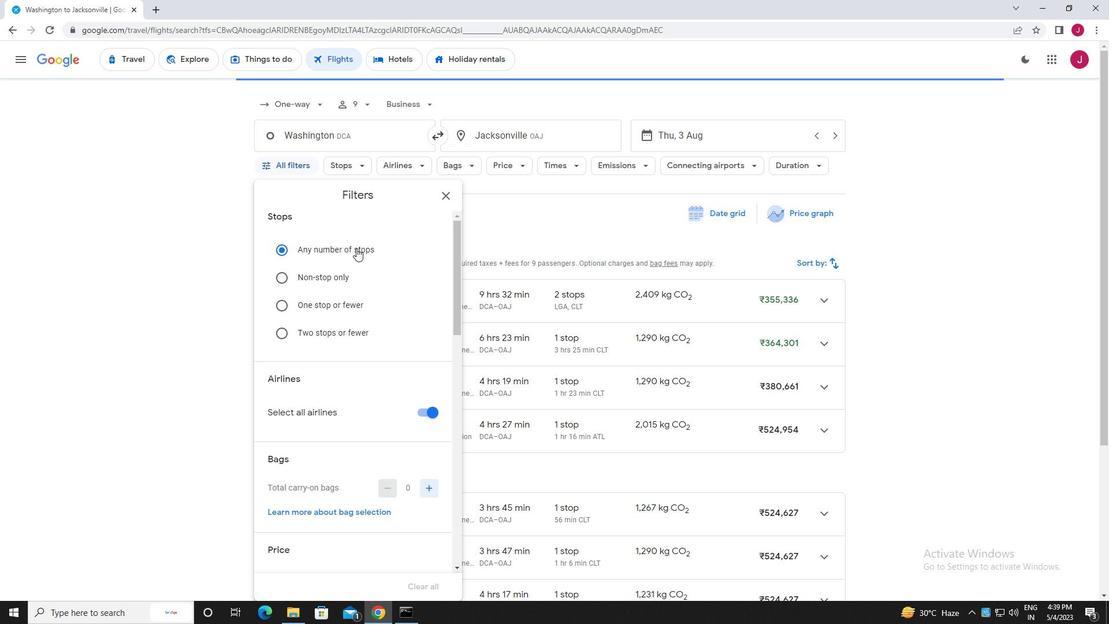 
Action: Mouse moved to (375, 257)
Screenshot: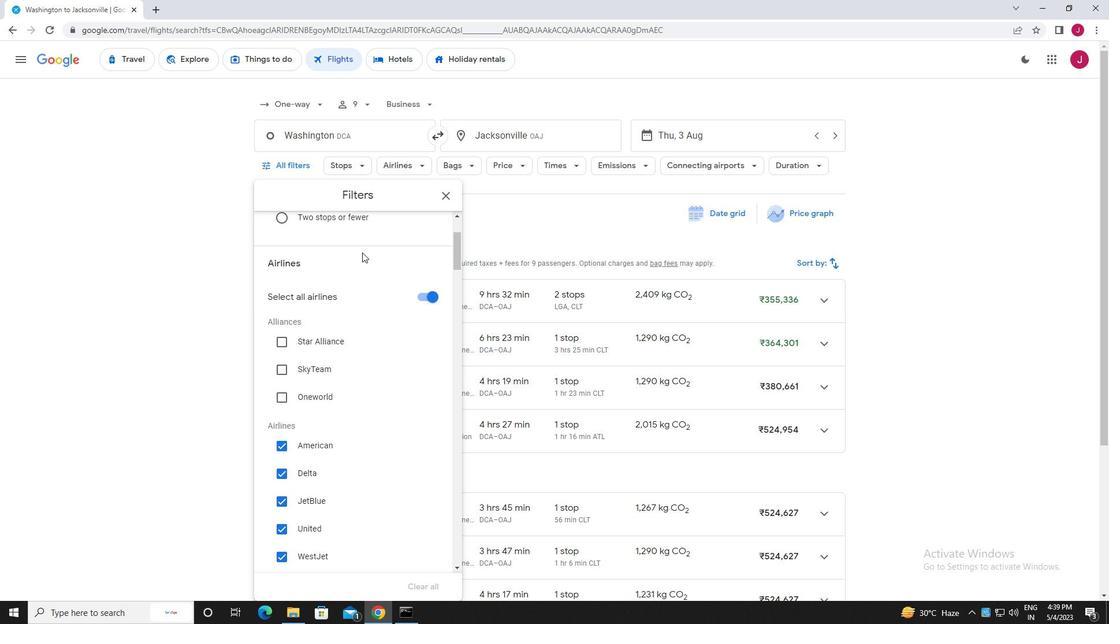 
Action: Mouse scrolled (375, 256) with delta (0, 0)
Screenshot: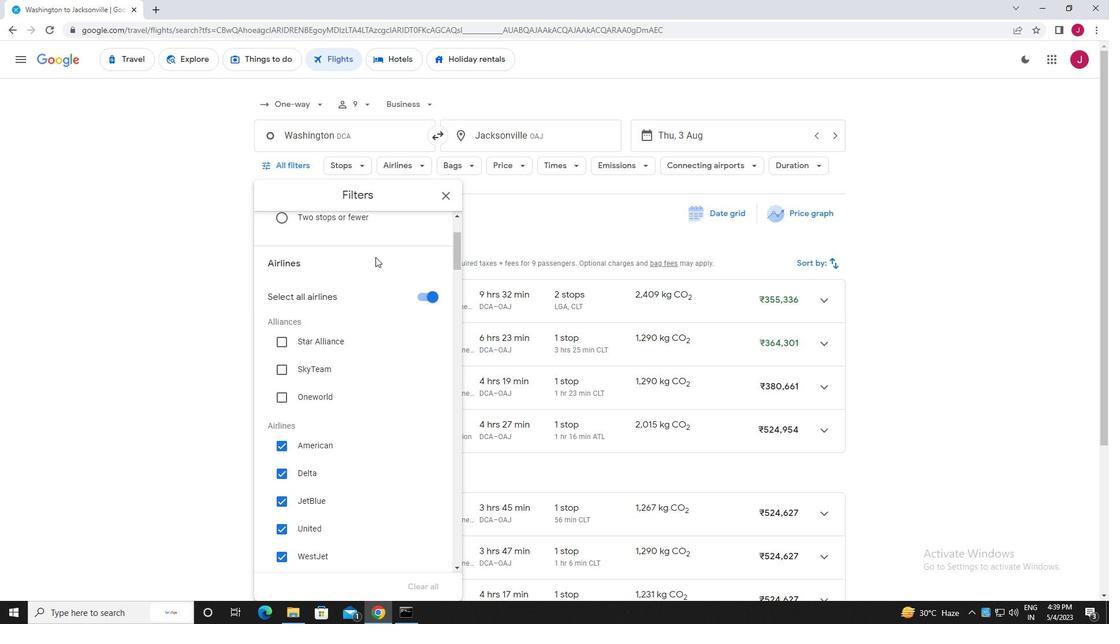 
Action: Mouse moved to (376, 257)
Screenshot: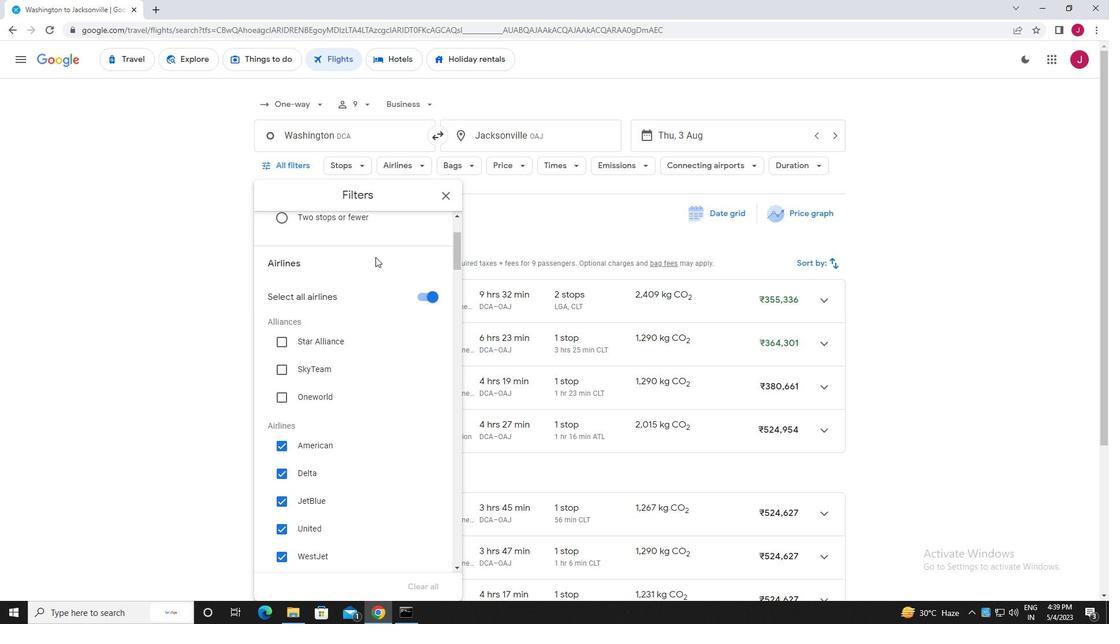 
Action: Mouse scrolled (376, 257) with delta (0, 0)
Screenshot: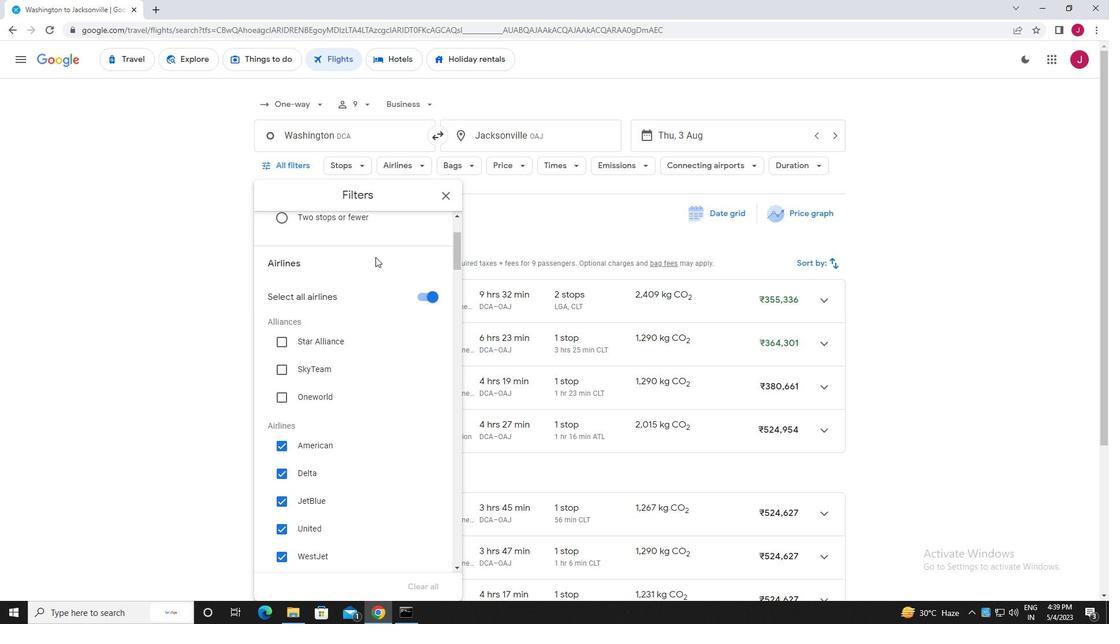 
Action: Mouse moved to (420, 228)
Screenshot: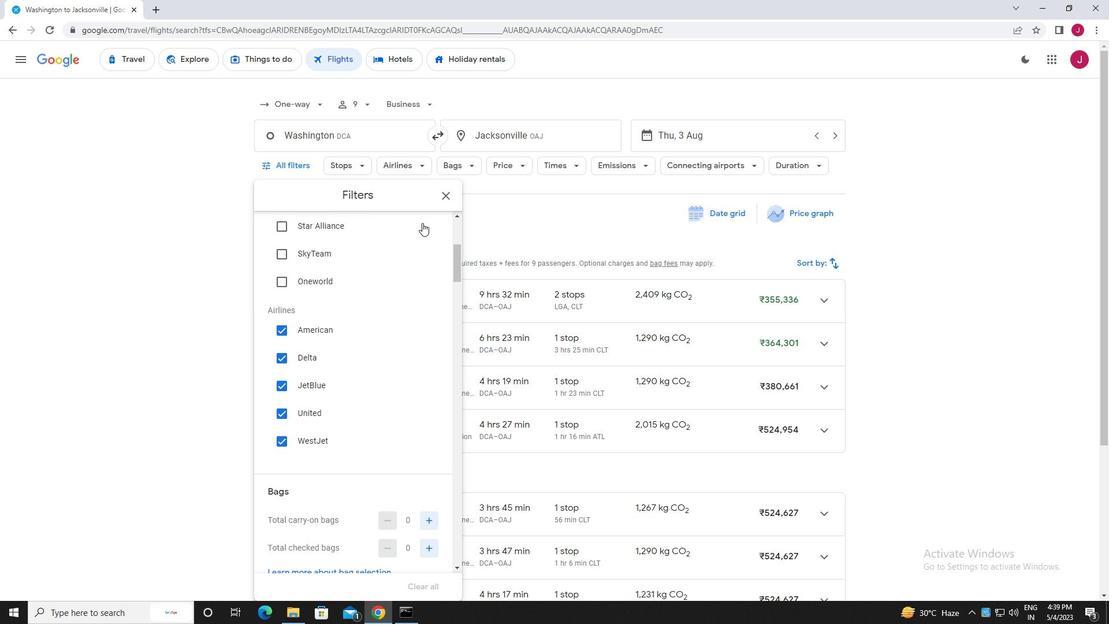 
Action: Mouse scrolled (420, 229) with delta (0, 0)
Screenshot: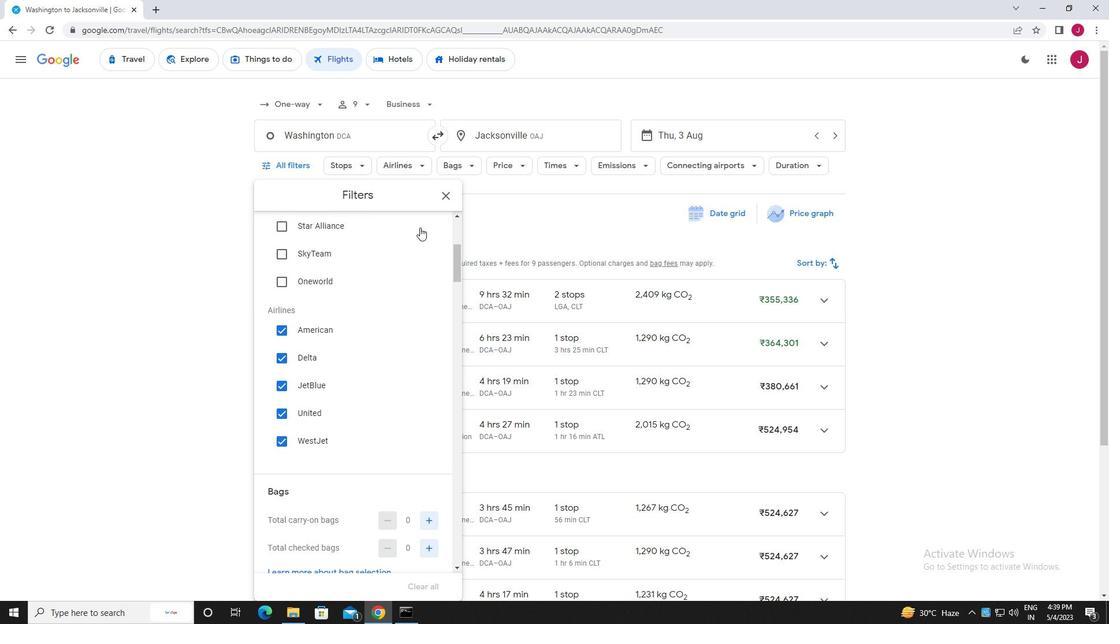 
Action: Mouse moved to (422, 237)
Screenshot: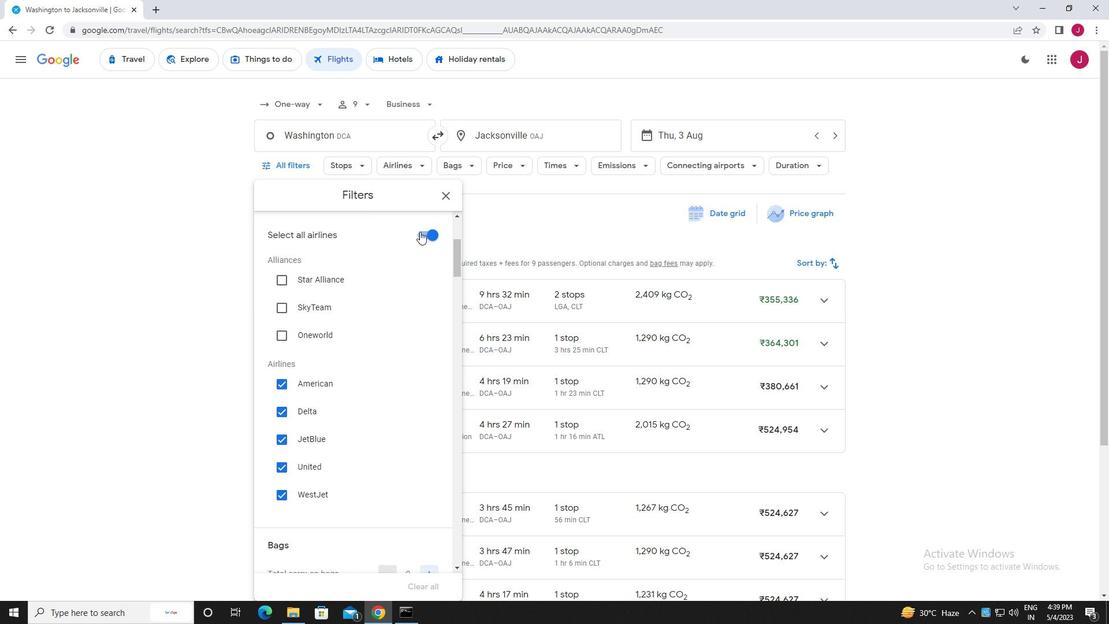 
Action: Mouse pressed left at (422, 237)
Screenshot: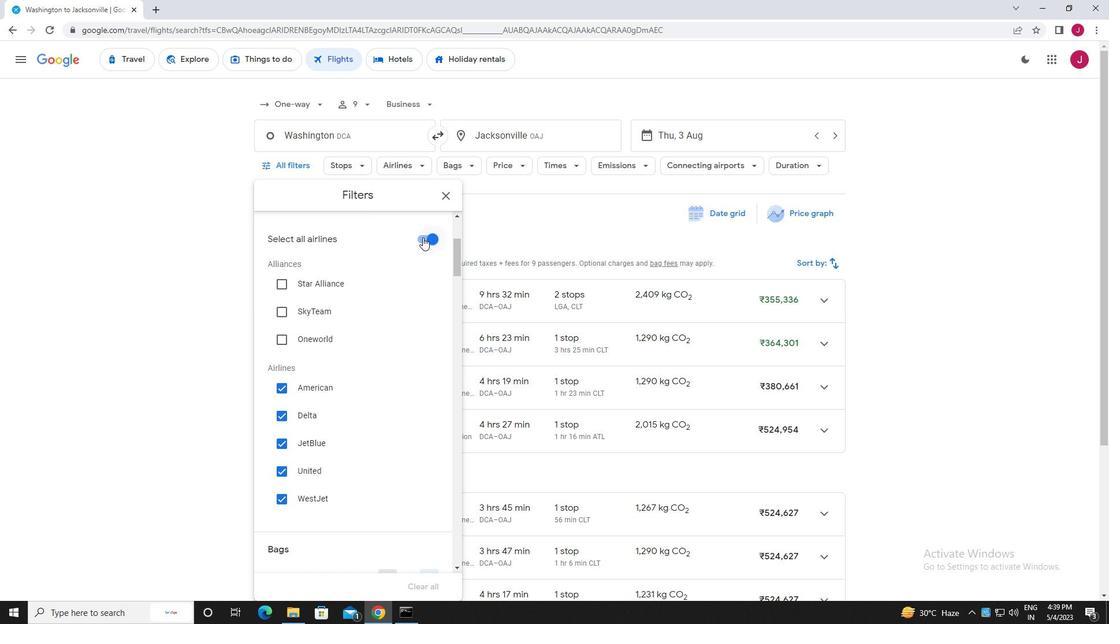 
Action: Mouse moved to (397, 251)
Screenshot: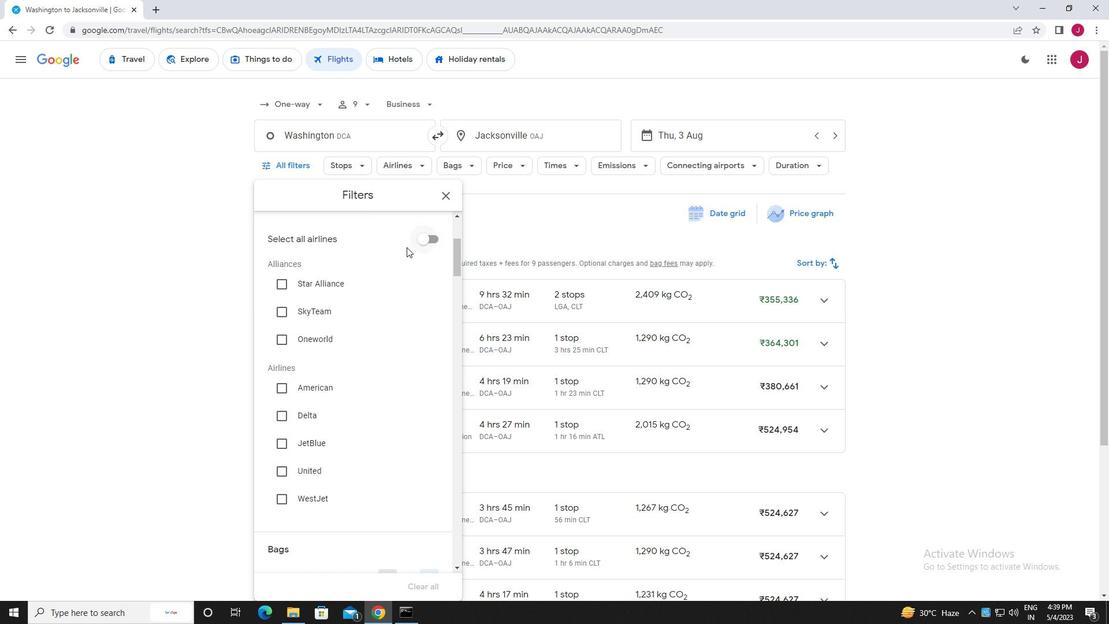 
Action: Mouse scrolled (397, 251) with delta (0, 0)
Screenshot: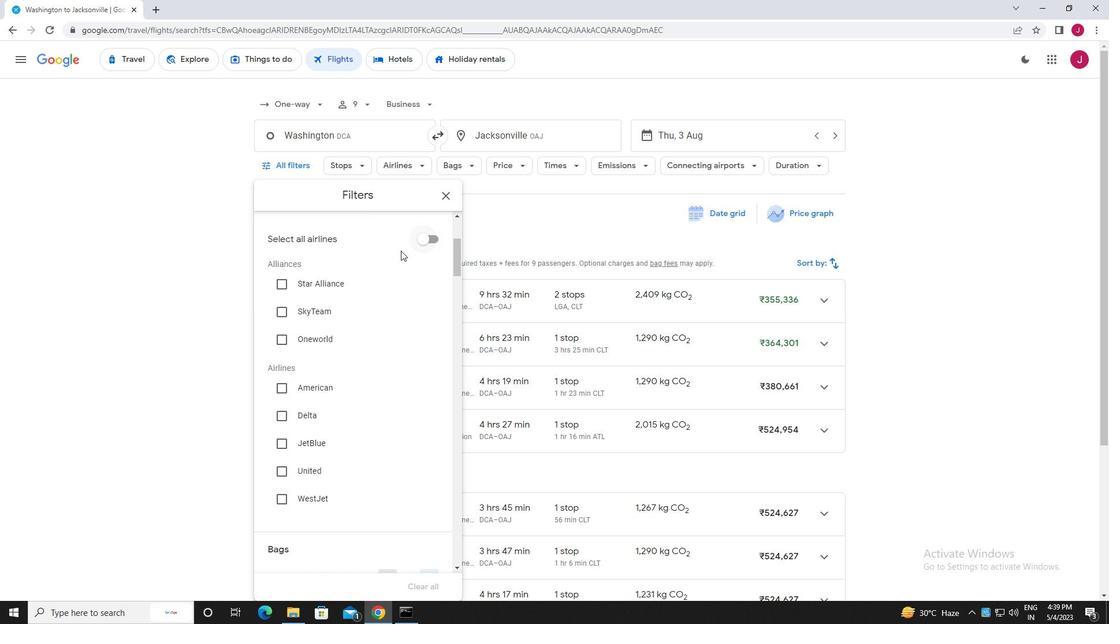 
Action: Mouse scrolled (397, 251) with delta (0, 0)
Screenshot: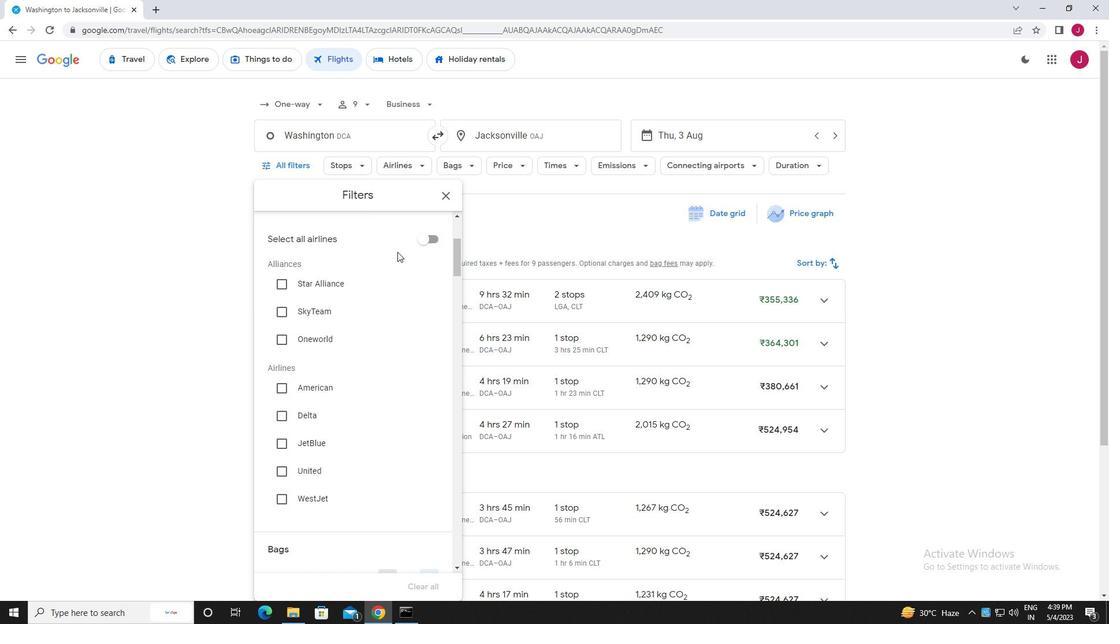 
Action: Mouse scrolled (397, 251) with delta (0, 0)
Screenshot: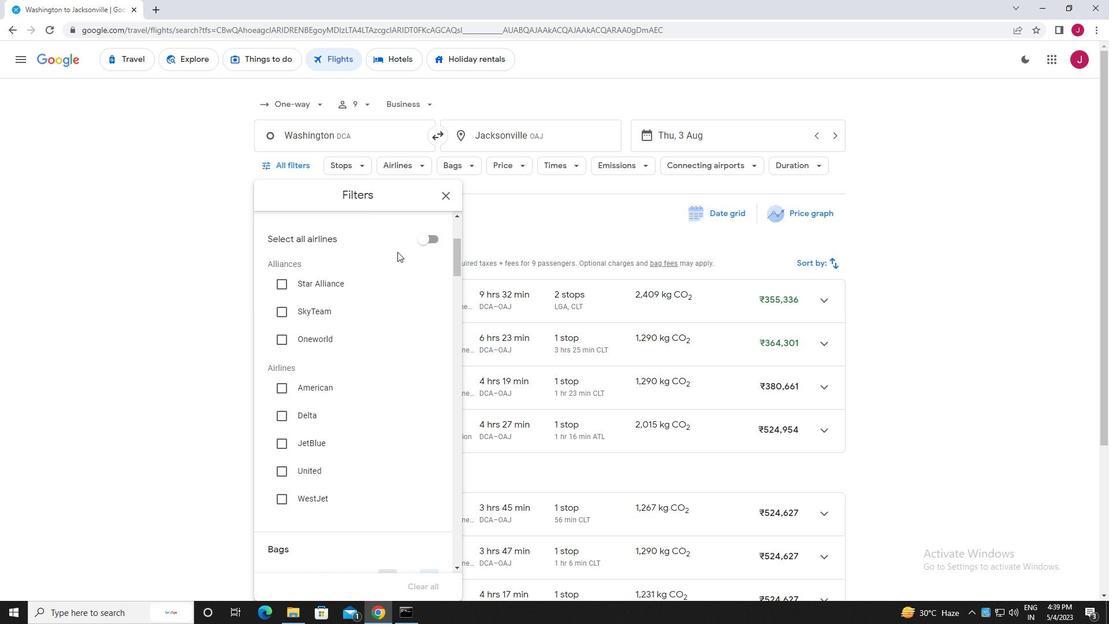 
Action: Mouse scrolled (397, 251) with delta (0, 0)
Screenshot: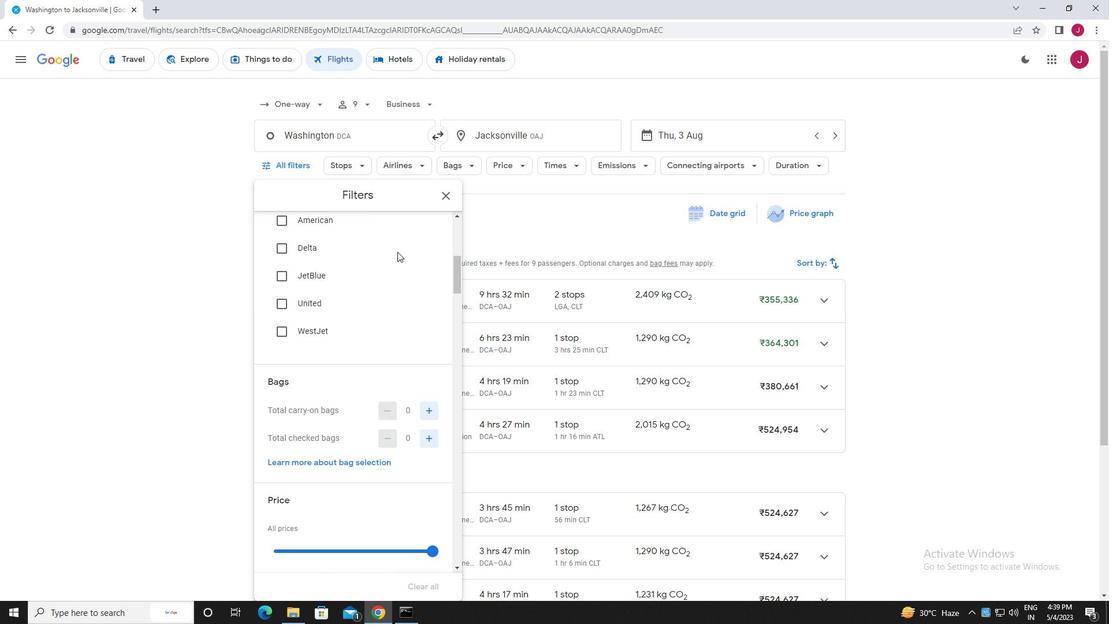 
Action: Mouse scrolled (397, 251) with delta (0, 0)
Screenshot: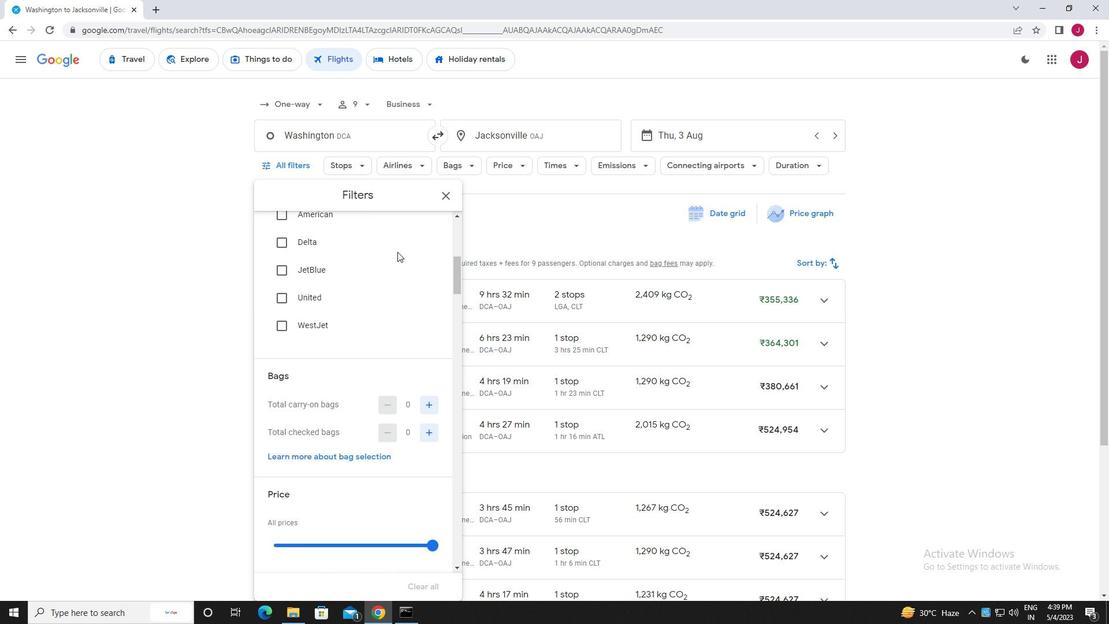 
Action: Mouse moved to (429, 317)
Screenshot: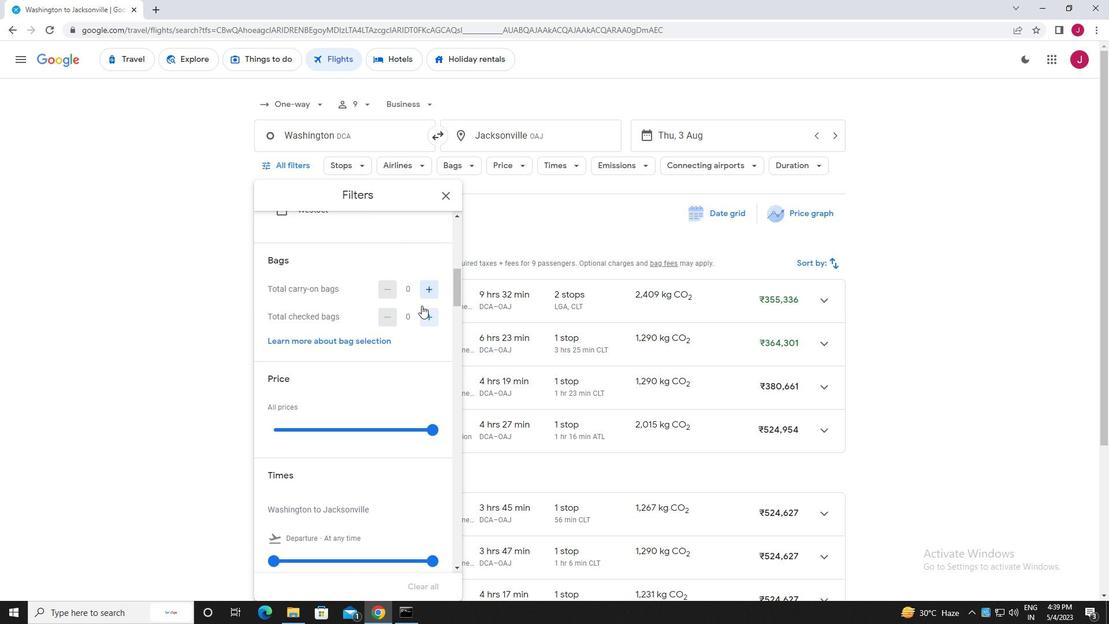 
Action: Mouse pressed left at (429, 317)
Screenshot: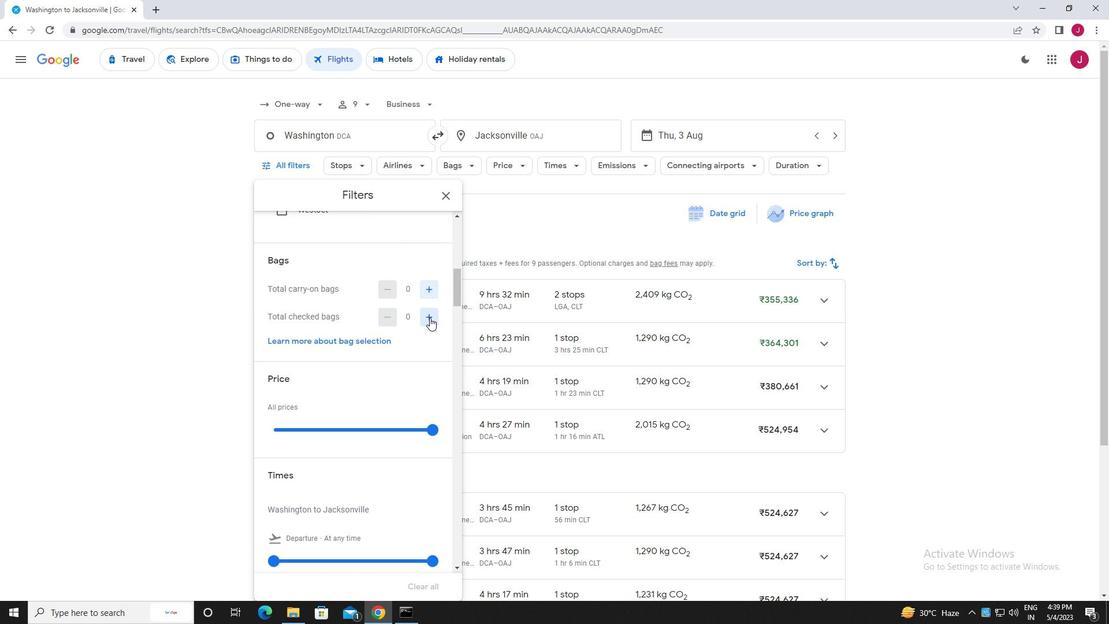 
Action: Mouse pressed left at (429, 317)
Screenshot: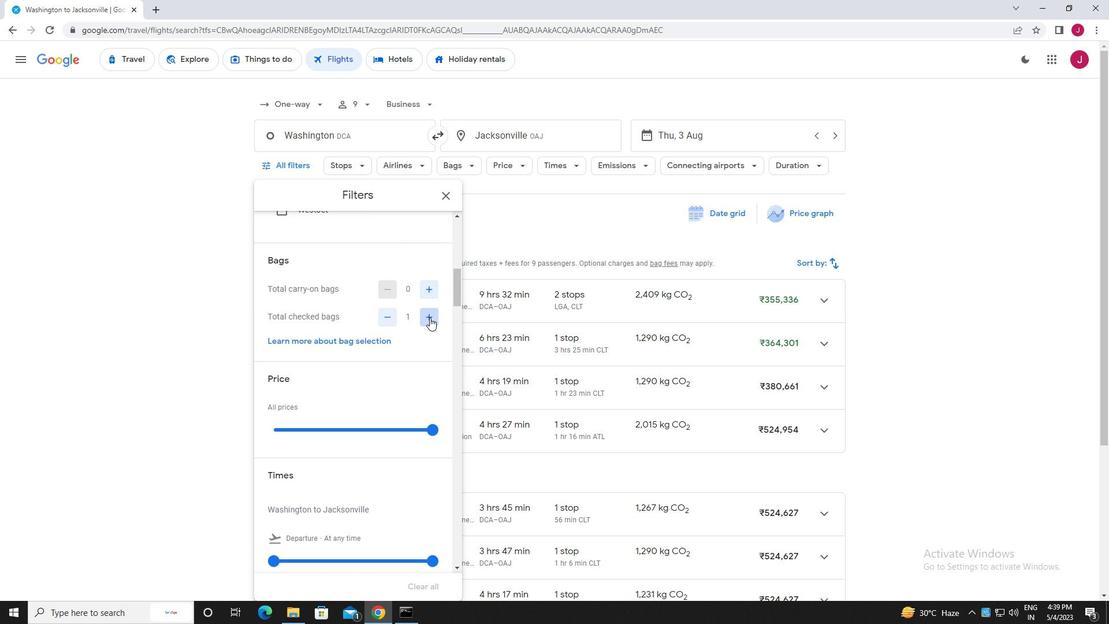 
Action: Mouse moved to (357, 306)
Screenshot: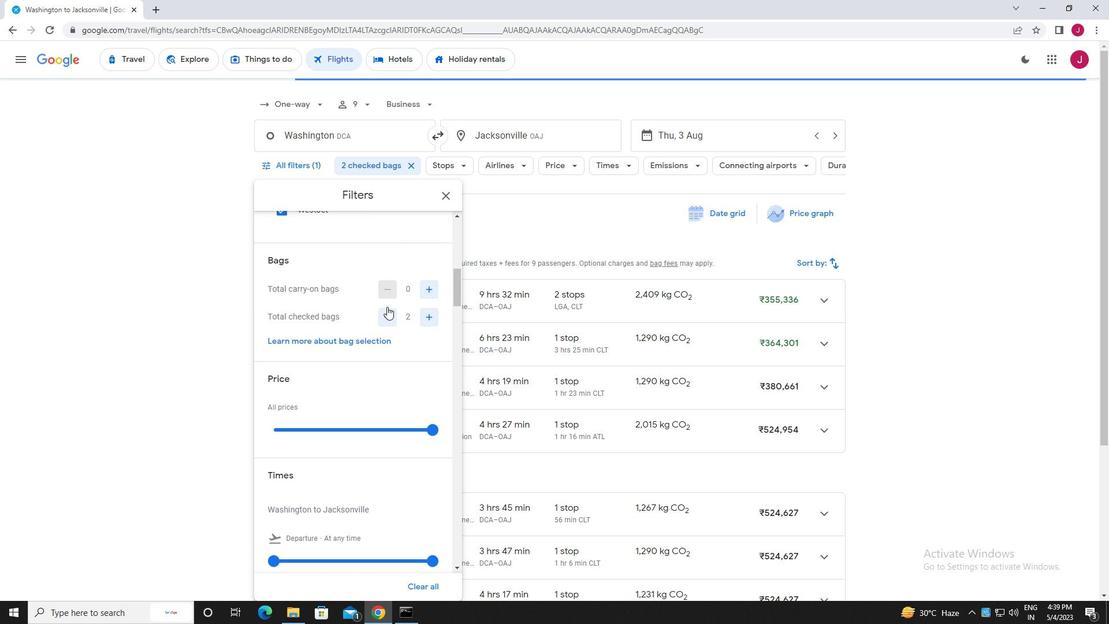 
Action: Mouse scrolled (357, 306) with delta (0, 0)
Screenshot: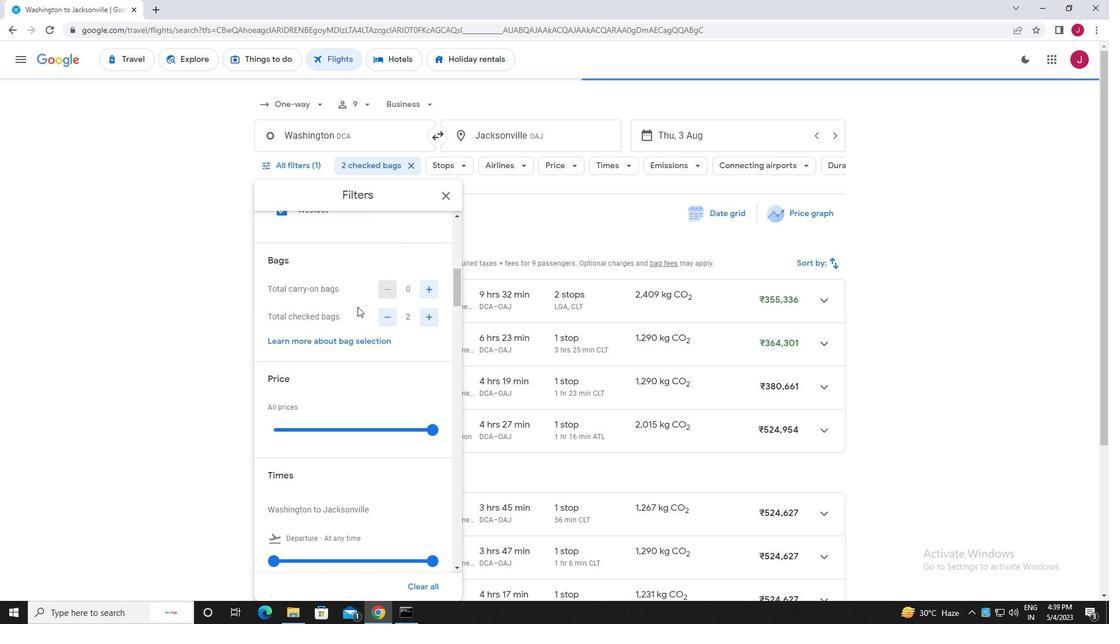 
Action: Mouse moved to (358, 310)
Screenshot: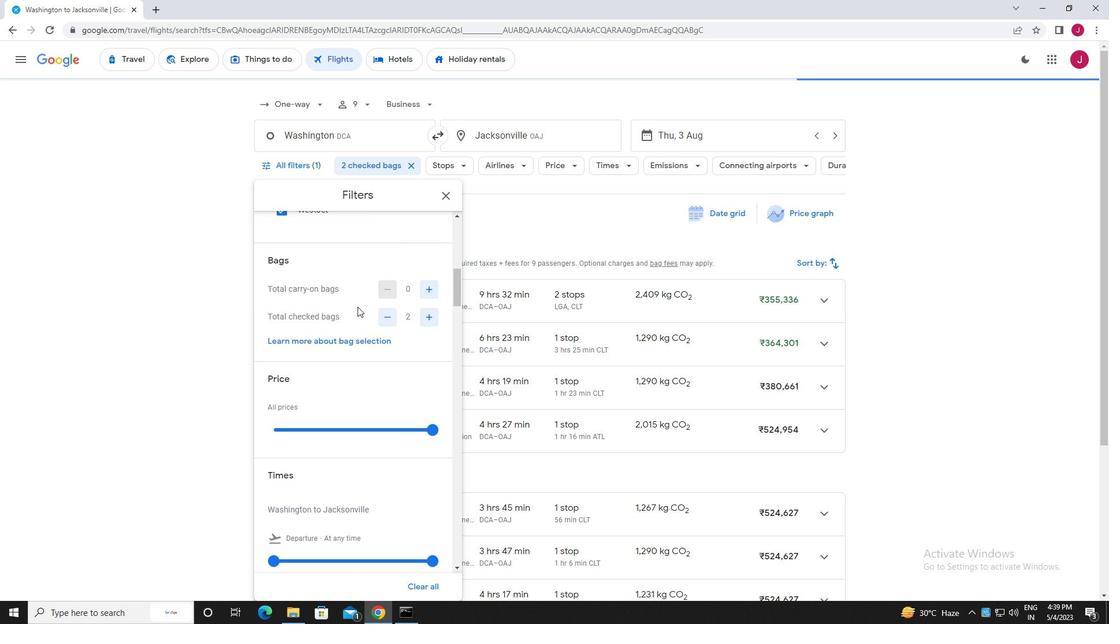 
Action: Mouse scrolled (358, 310) with delta (0, 0)
Screenshot: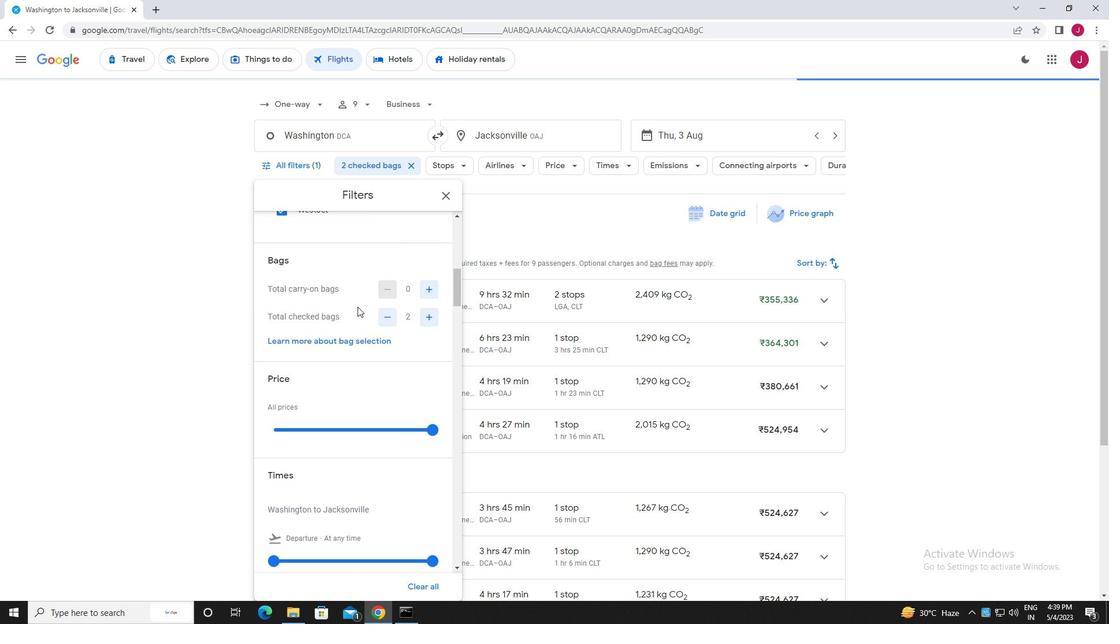 
Action: Mouse moved to (432, 313)
Screenshot: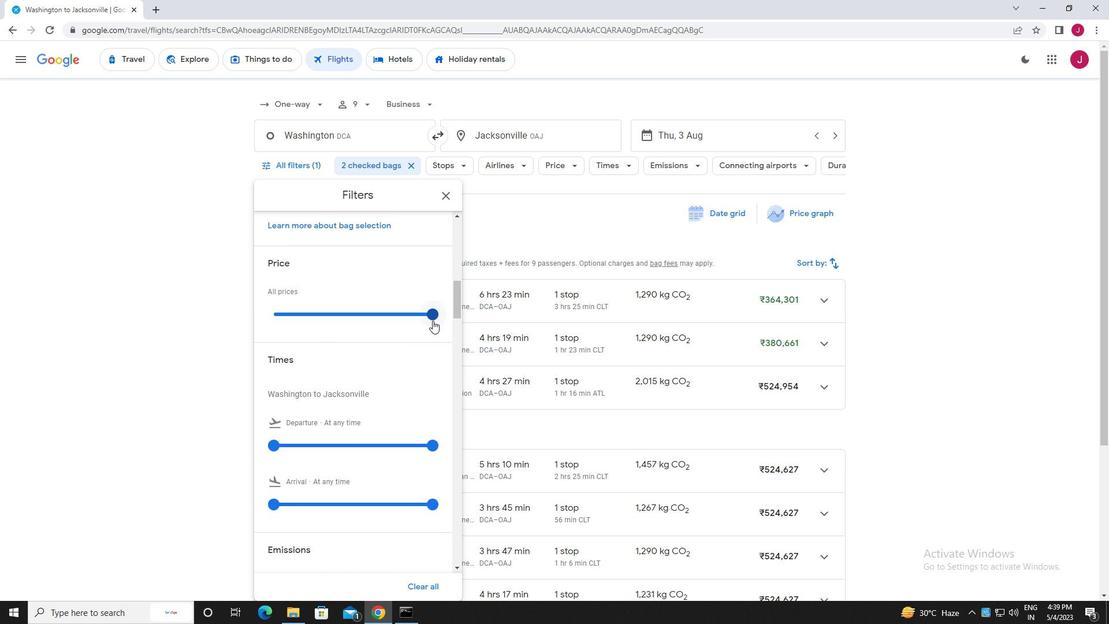 
Action: Mouse pressed left at (432, 313)
Screenshot: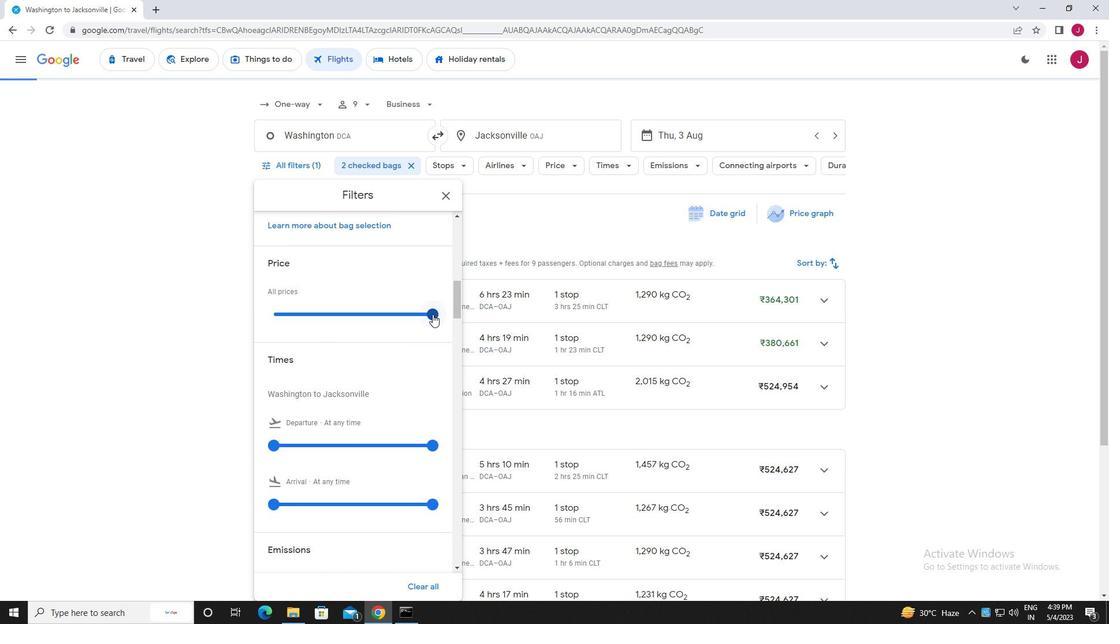
Action: Mouse pressed left at (432, 313)
Screenshot: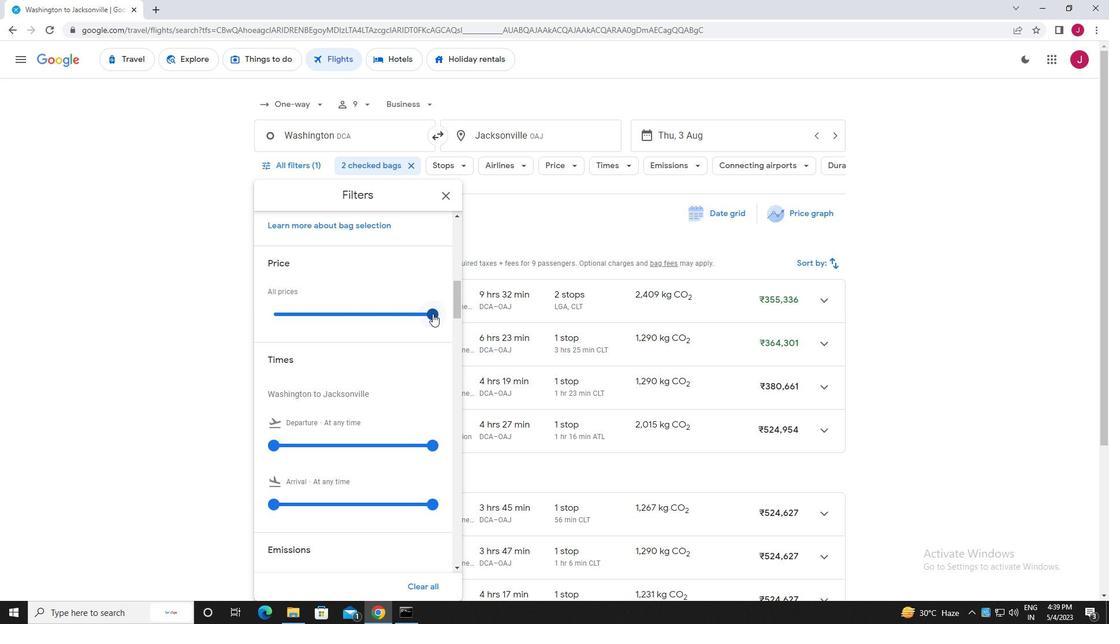 
Action: Mouse moved to (374, 328)
Screenshot: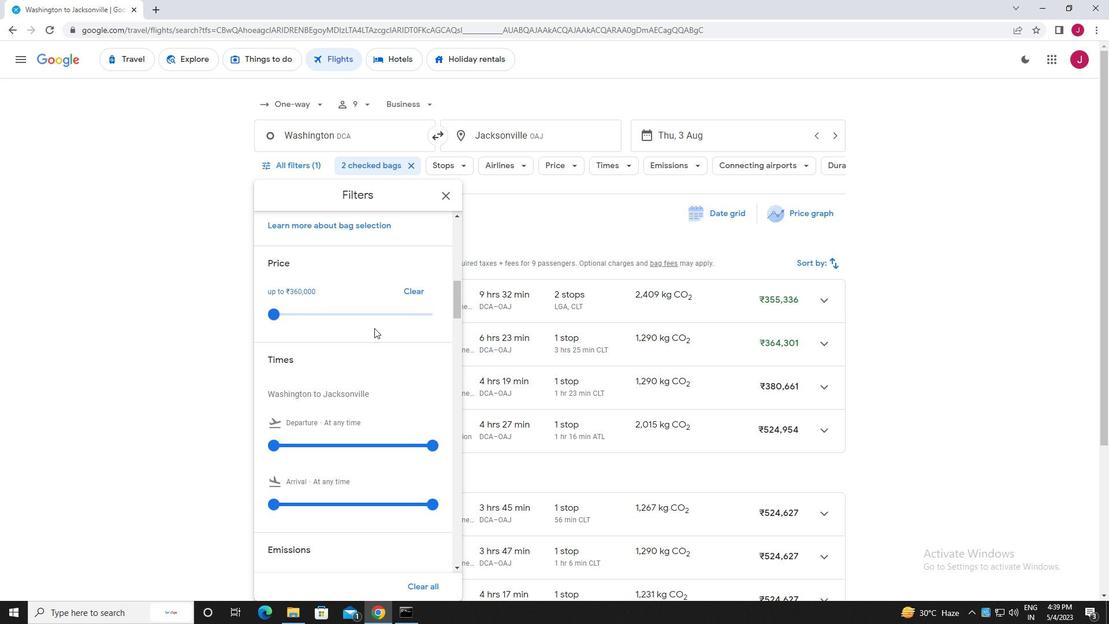 
Action: Mouse scrolled (374, 327) with delta (0, 0)
Screenshot: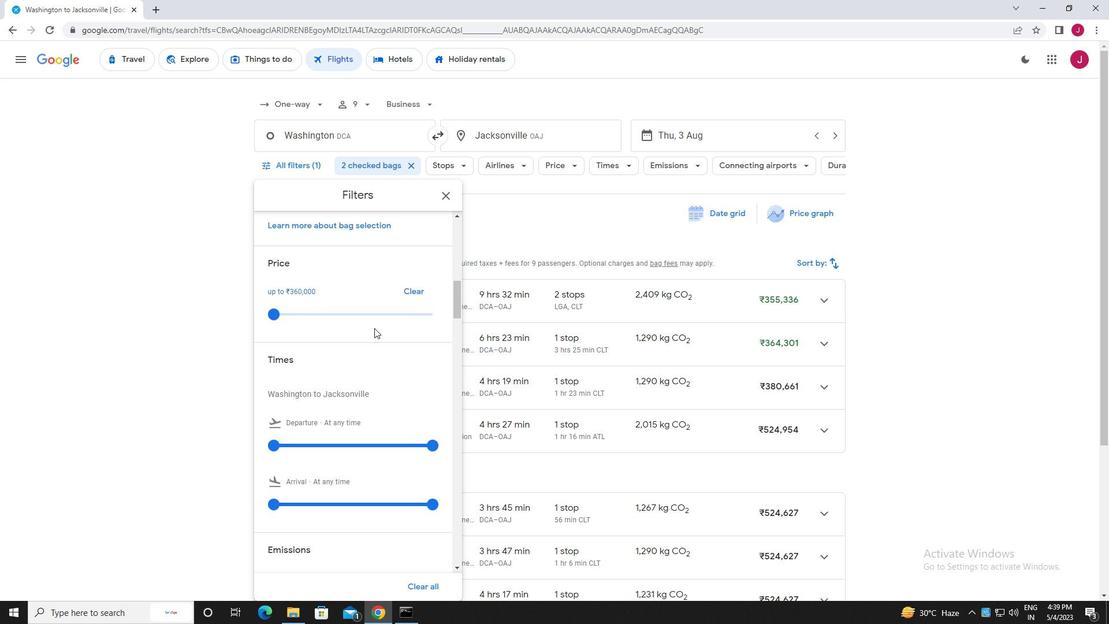 
Action: Mouse moved to (374, 328)
Screenshot: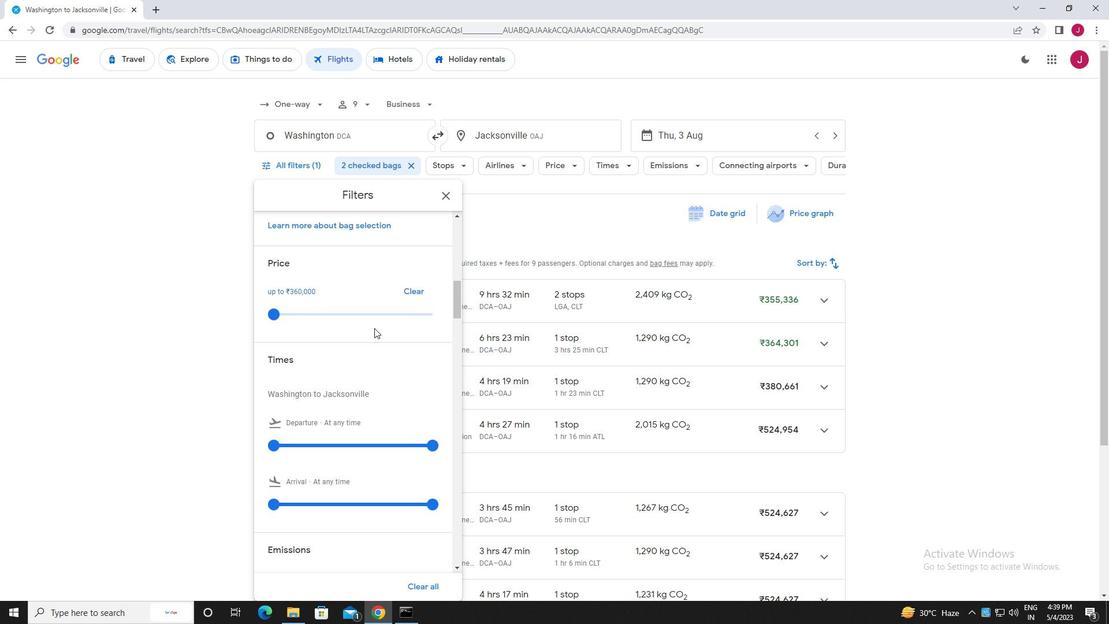 
Action: Mouse scrolled (374, 328) with delta (0, 0)
Screenshot: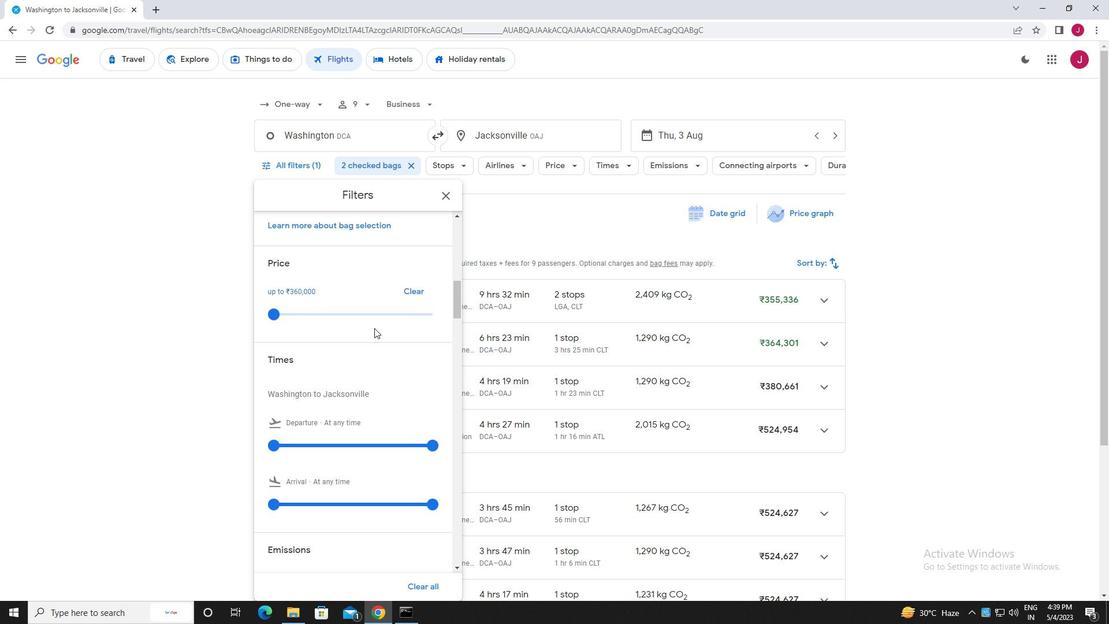 
Action: Mouse moved to (274, 331)
Screenshot: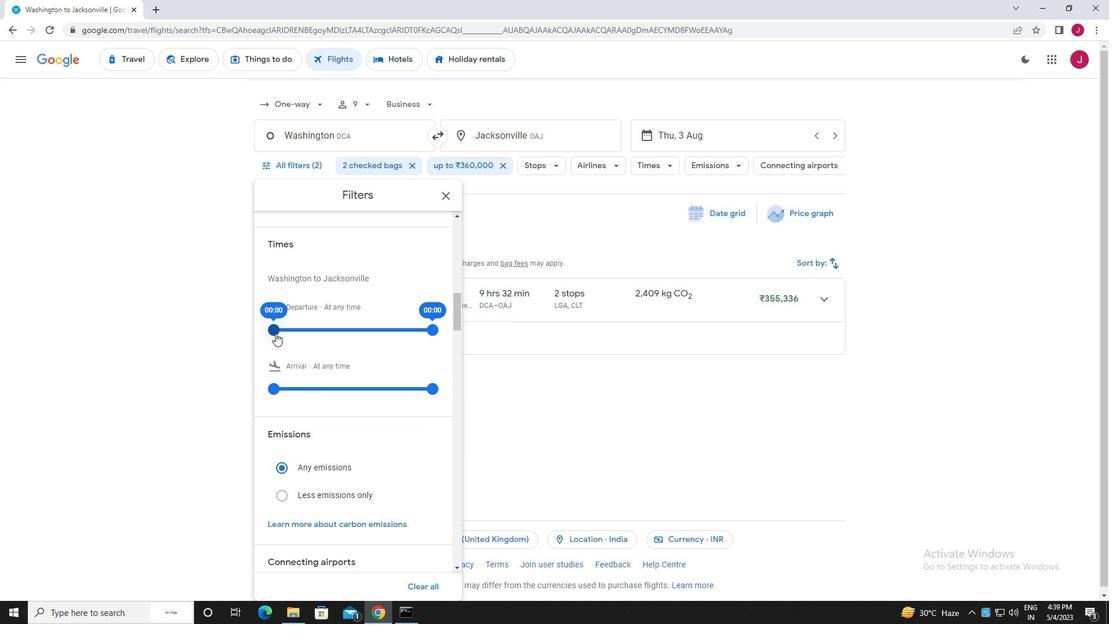 
Action: Mouse pressed left at (274, 331)
Screenshot: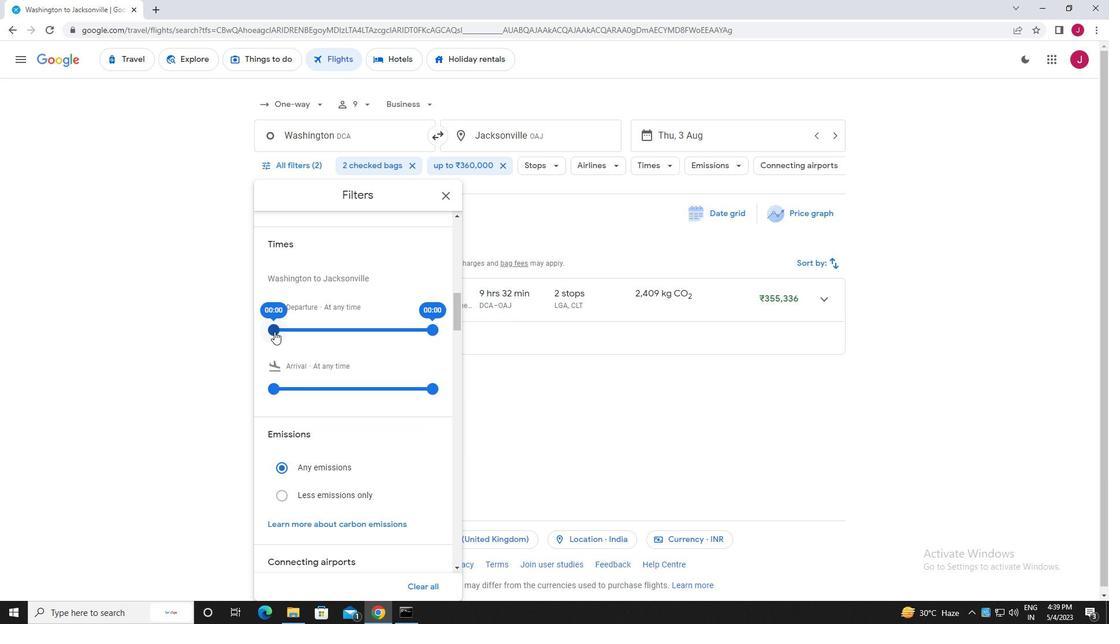 
Action: Mouse moved to (424, 328)
Screenshot: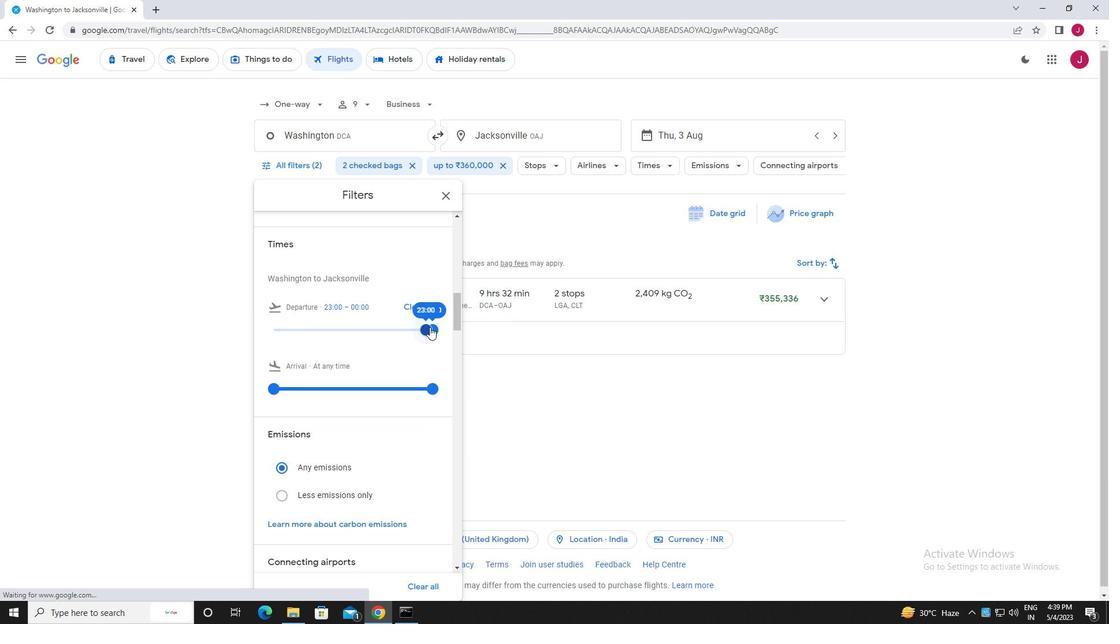 
Action: Mouse pressed left at (424, 328)
Screenshot: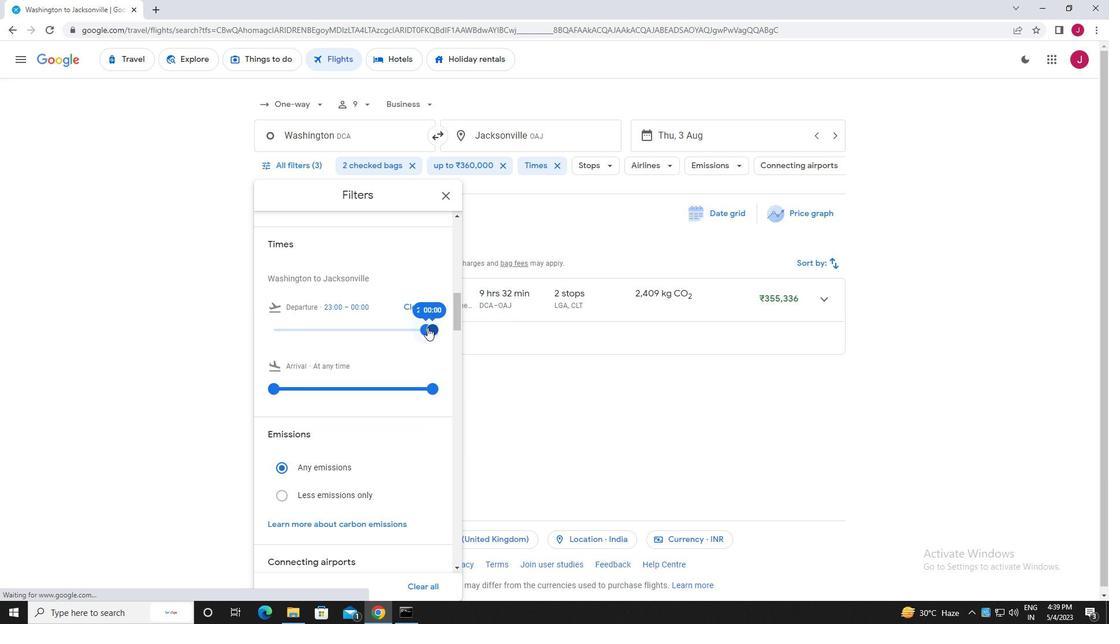 
Action: Mouse moved to (443, 194)
Screenshot: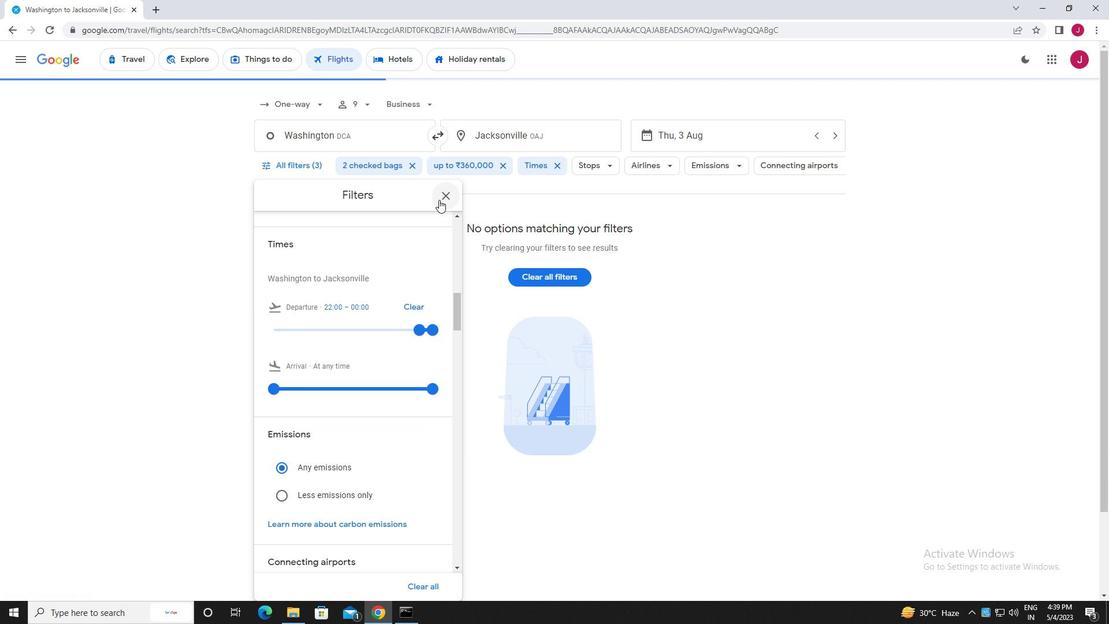 
Action: Mouse pressed left at (443, 194)
Screenshot: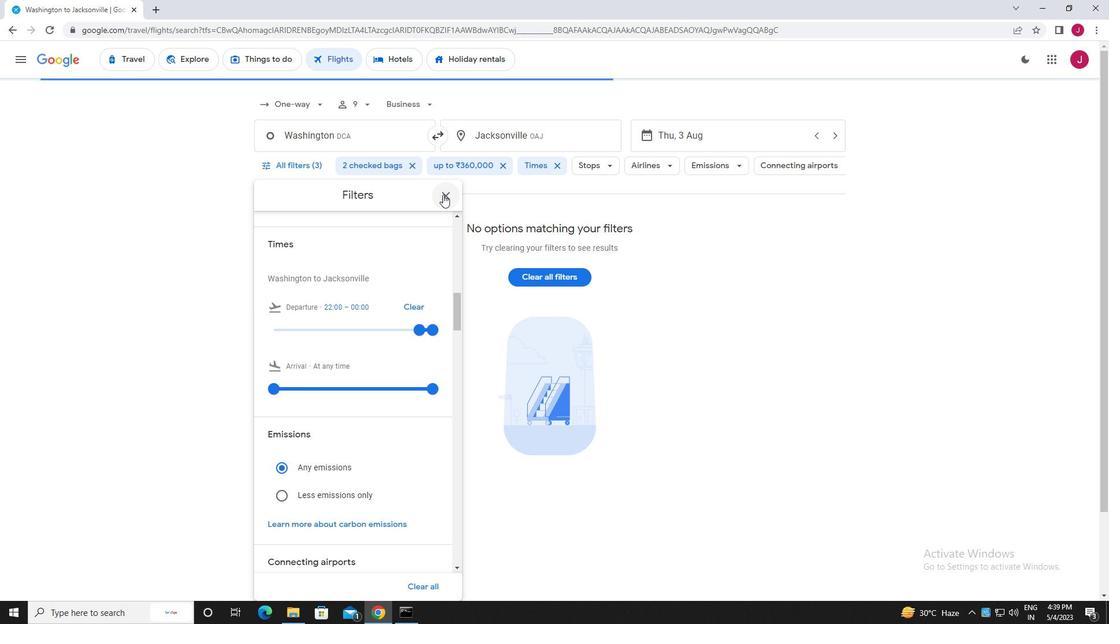 
Action: Mouse moved to (442, 195)
Screenshot: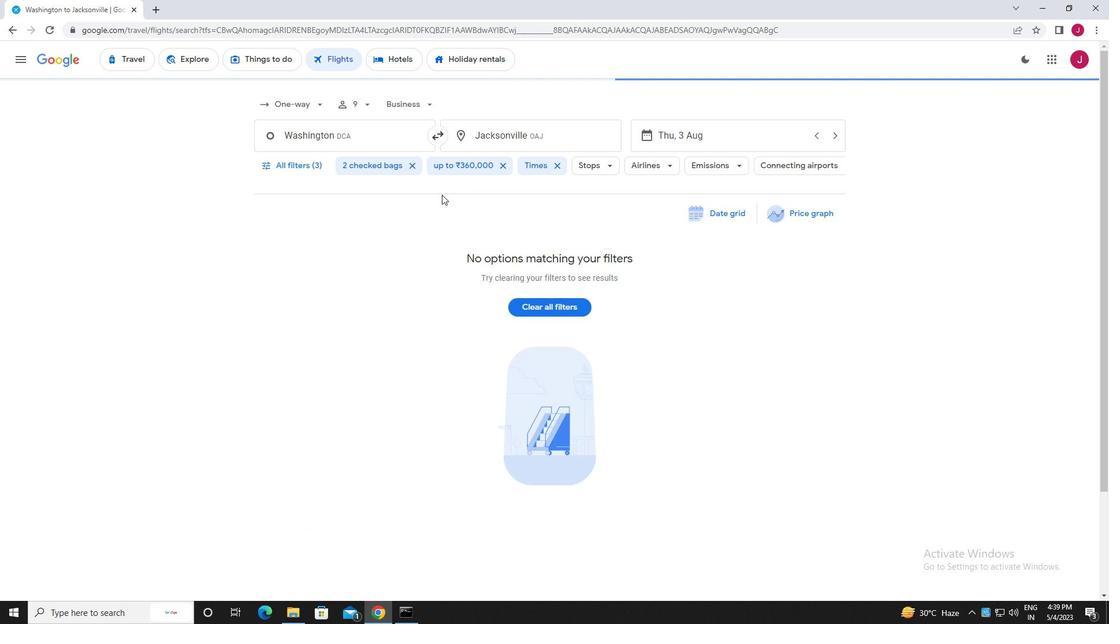 
